 Task: Create a 'schedules' object.
Action: Mouse moved to (1104, 78)
Screenshot: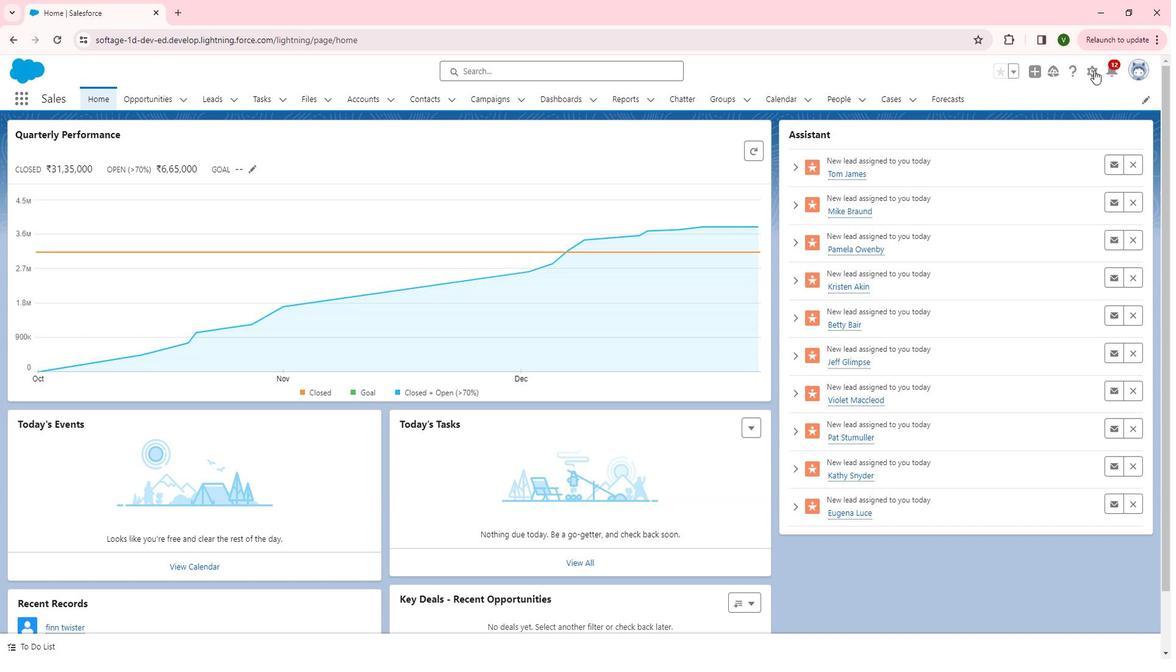 
Action: Mouse pressed left at (1104, 78)
Screenshot: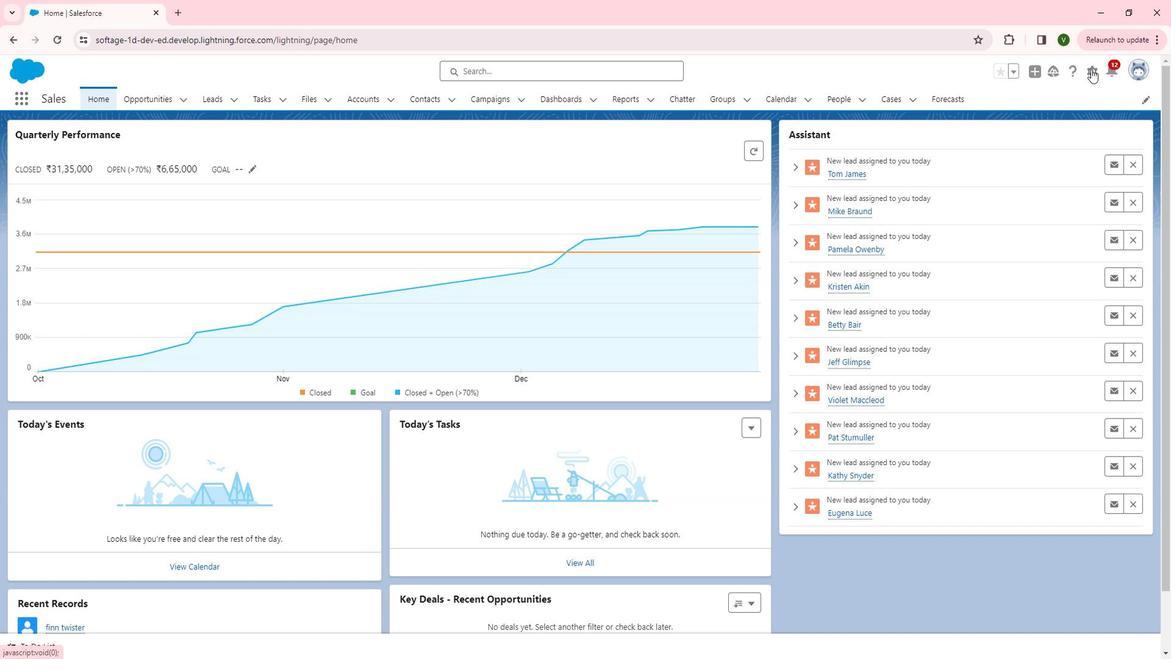 
Action: Mouse moved to (1060, 115)
Screenshot: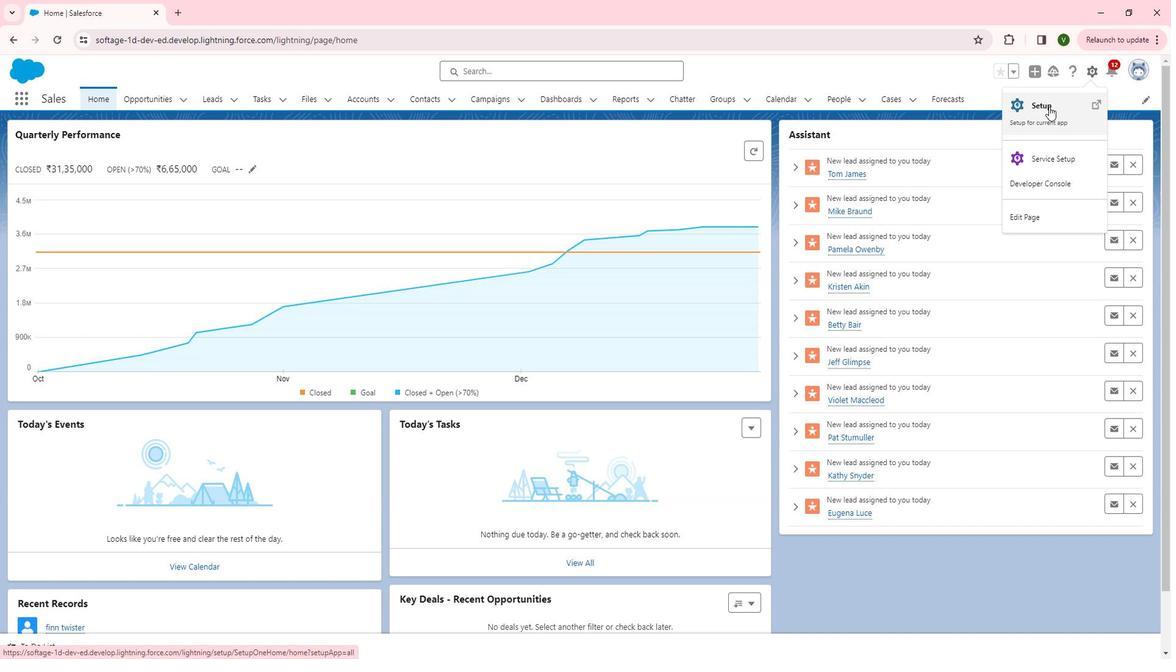 
Action: Mouse pressed left at (1060, 115)
Screenshot: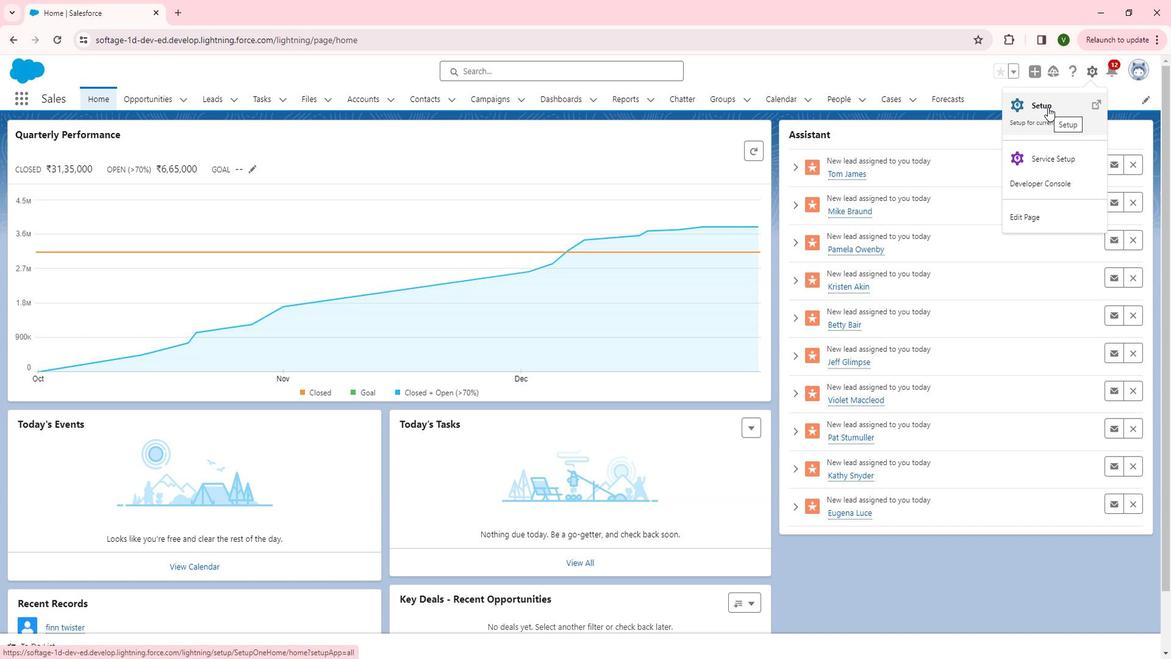 
Action: Mouse moved to (44, 454)
Screenshot: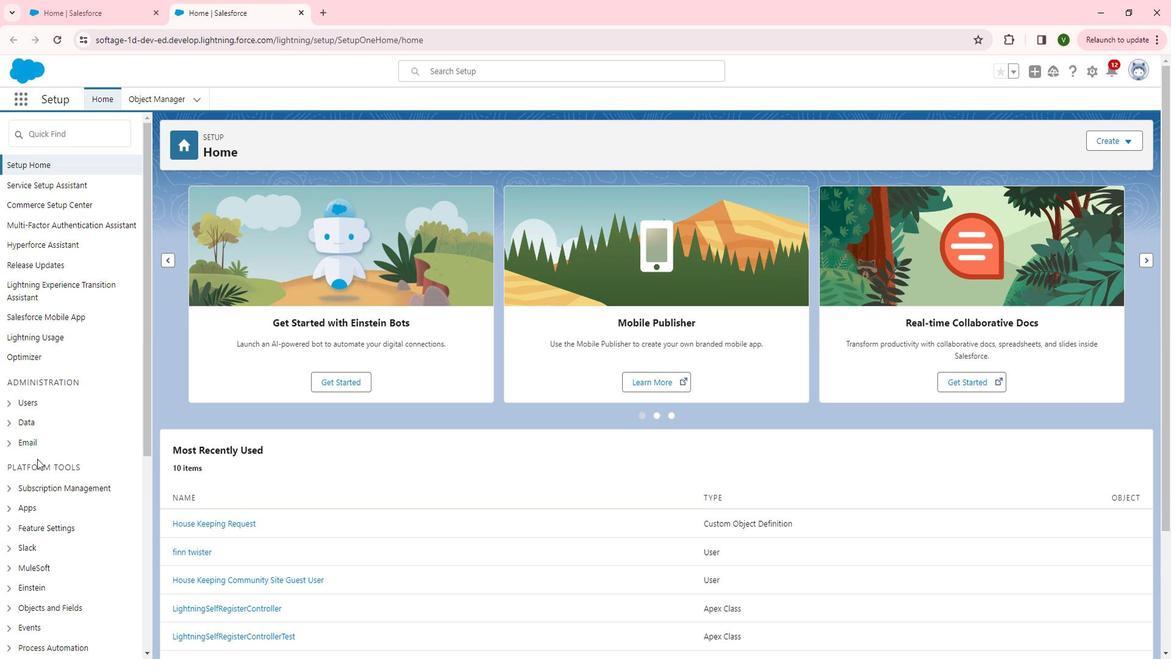 
Action: Mouse scrolled (44, 453) with delta (0, 0)
Screenshot: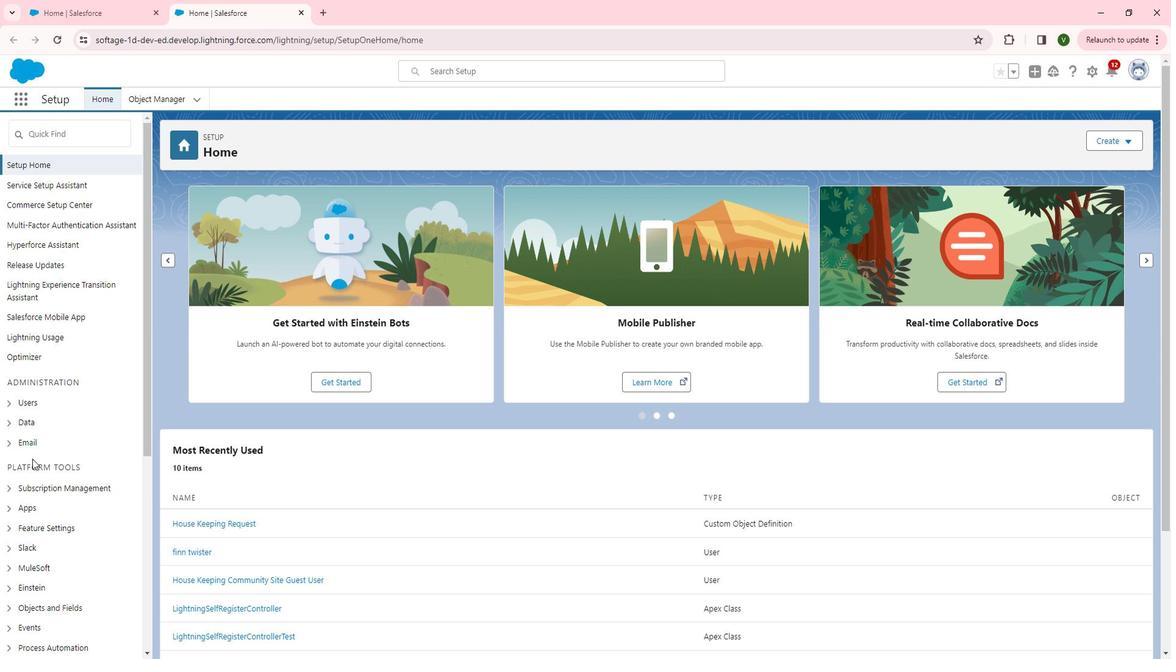 
Action: Mouse scrolled (44, 453) with delta (0, 0)
Screenshot: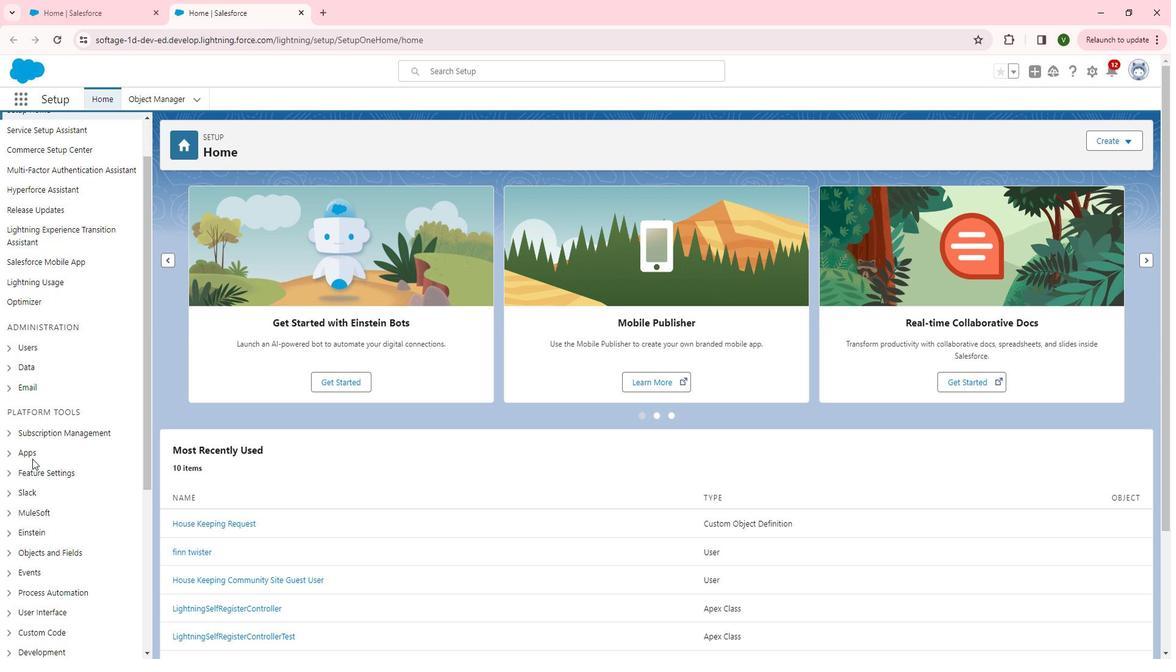 
Action: Mouse scrolled (44, 453) with delta (0, 0)
Screenshot: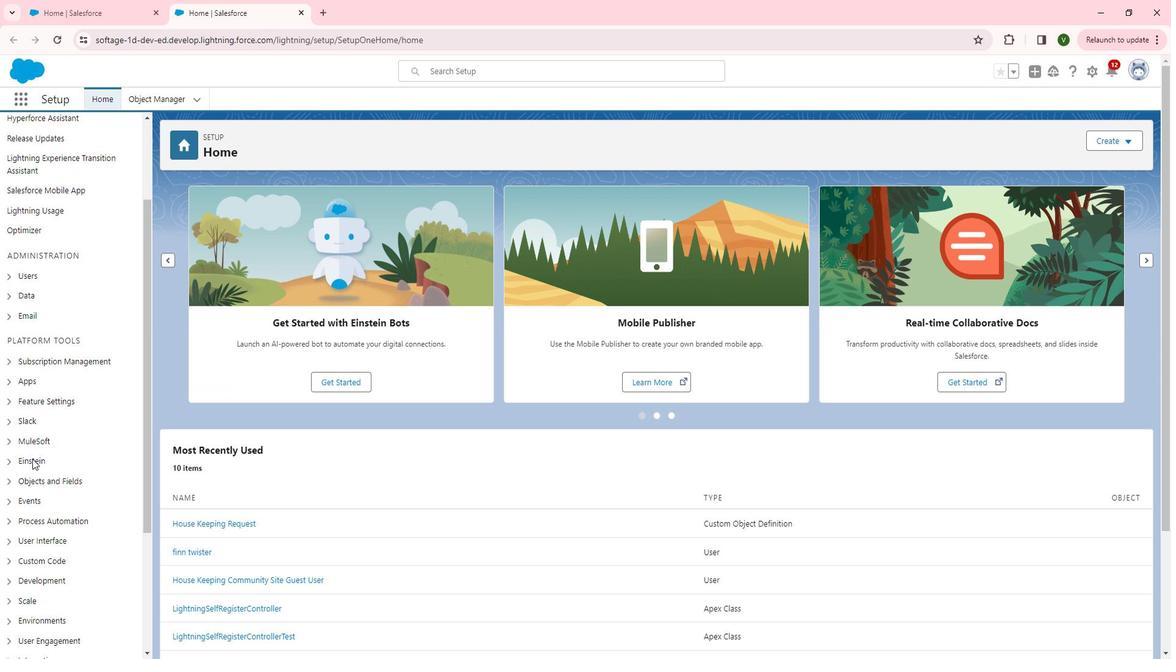 
Action: Mouse moved to (43, 455)
Screenshot: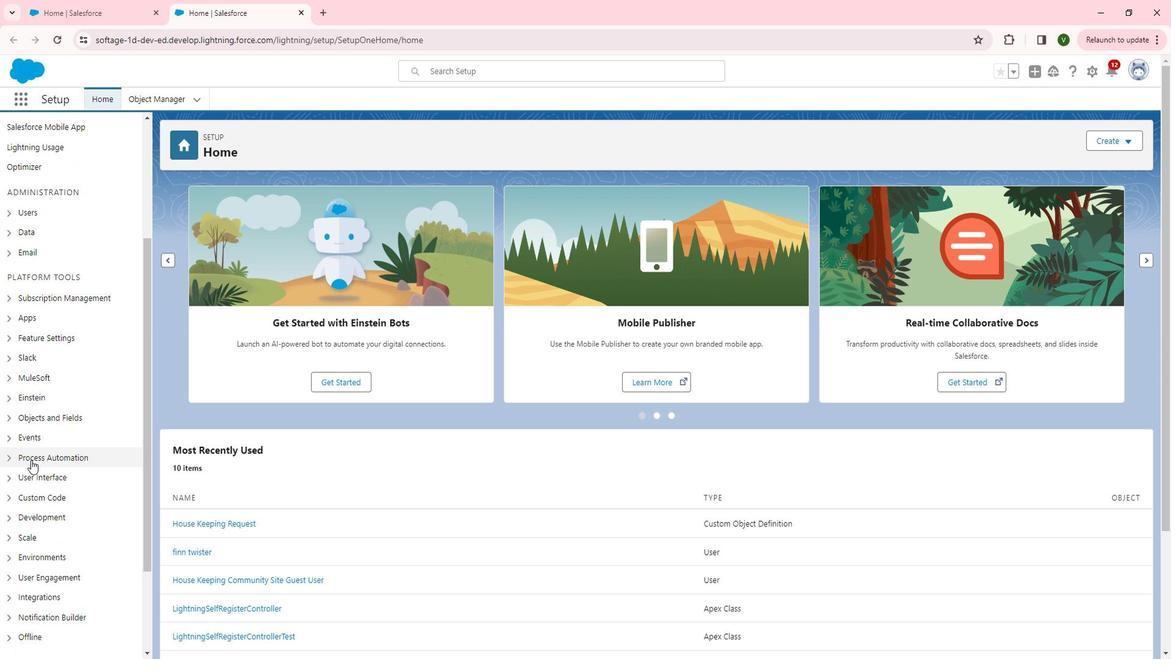
Action: Mouse scrolled (43, 454) with delta (0, 0)
Screenshot: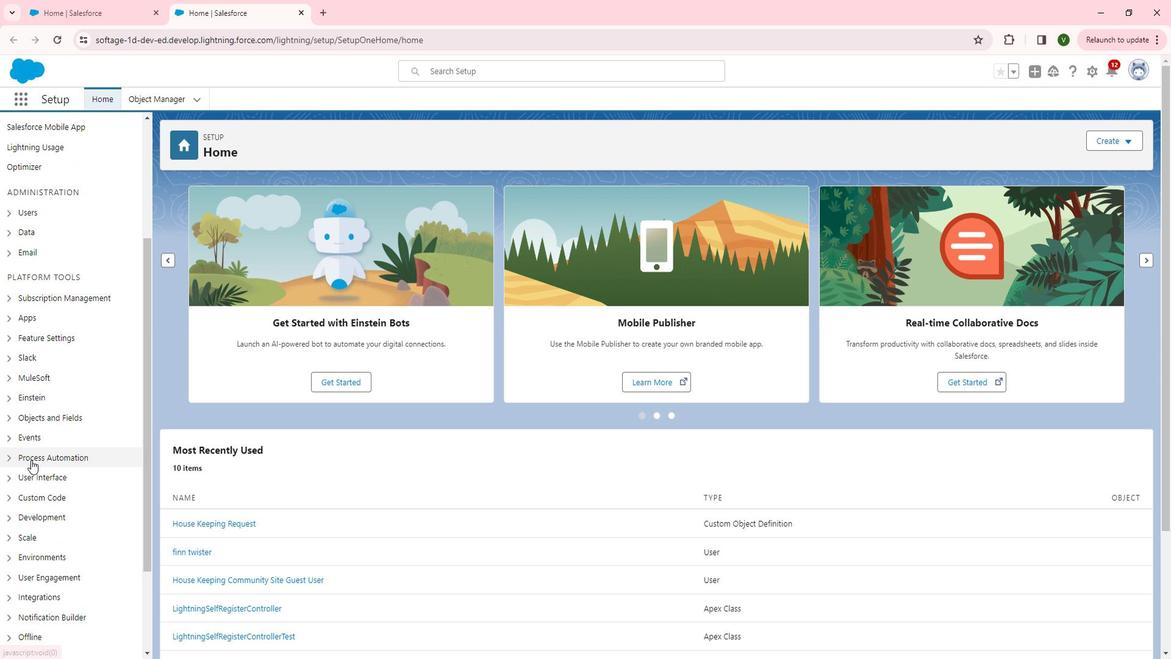 
Action: Mouse moved to (20, 352)
Screenshot: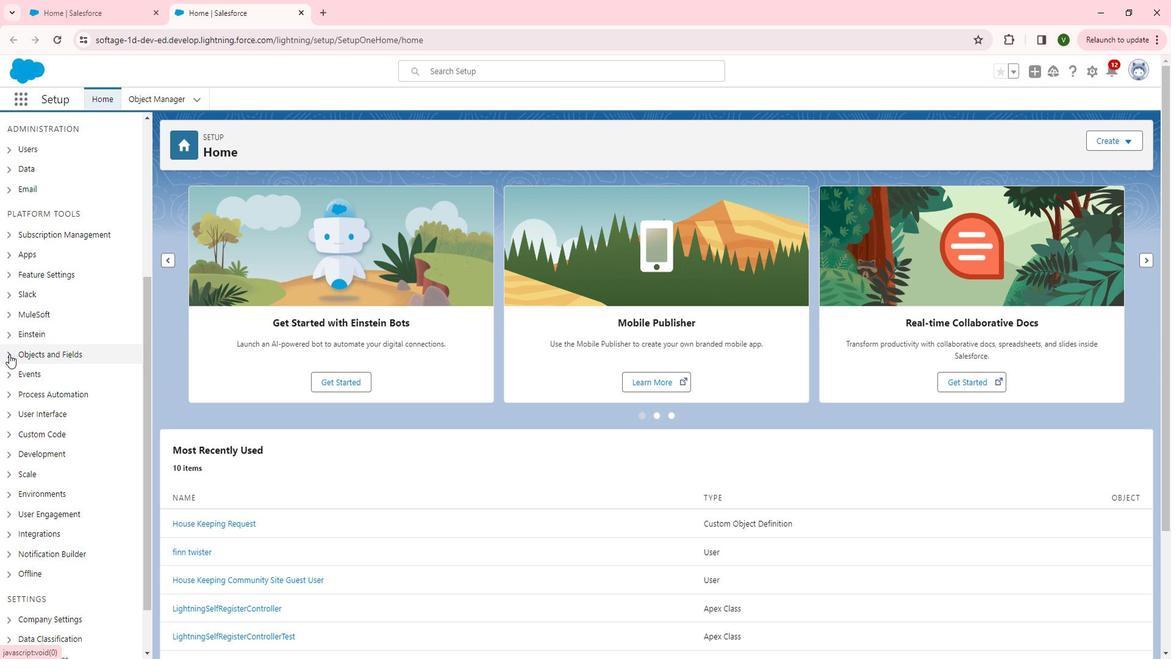 
Action: Mouse pressed left at (20, 352)
Screenshot: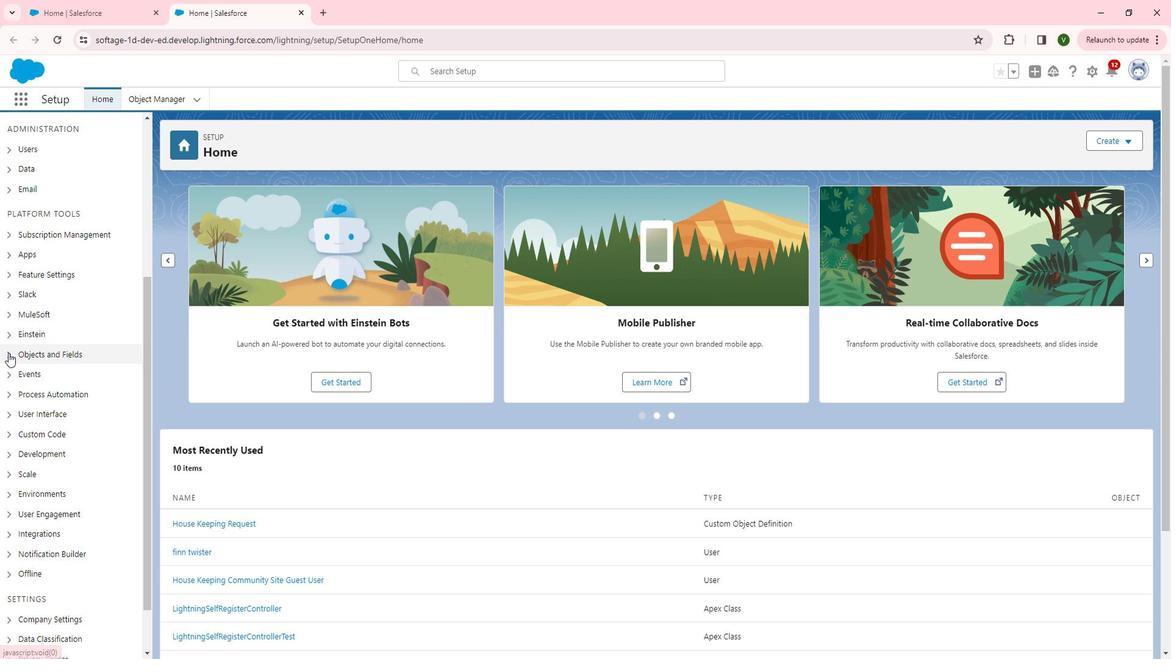 
Action: Mouse moved to (74, 372)
Screenshot: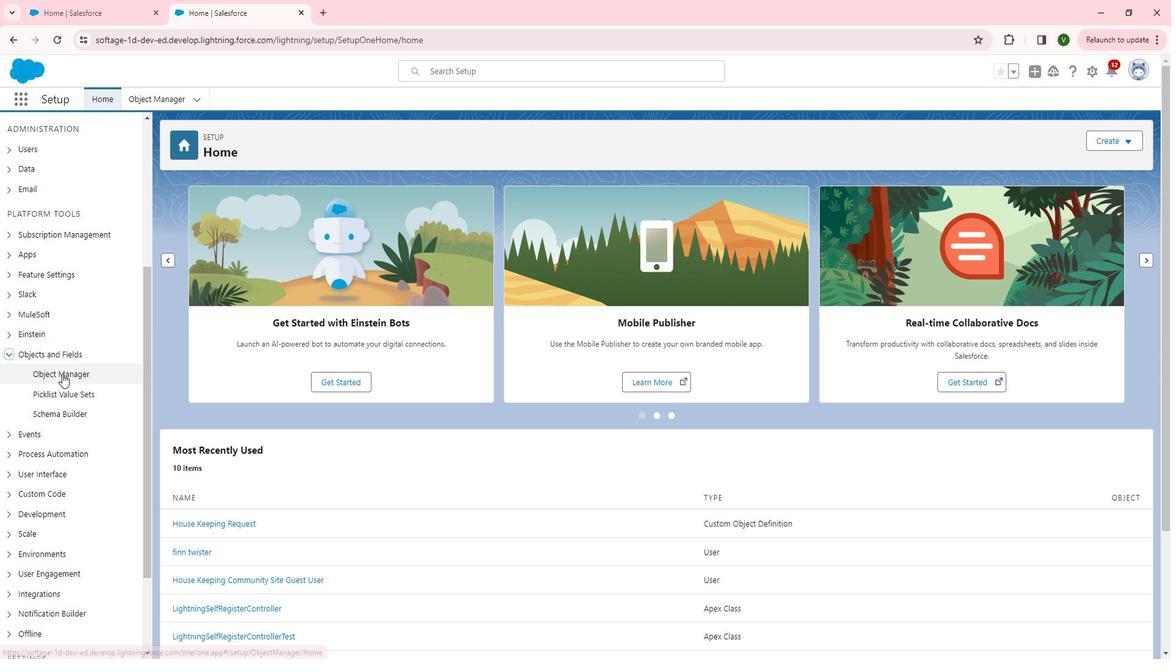 
Action: Mouse pressed left at (74, 372)
Screenshot: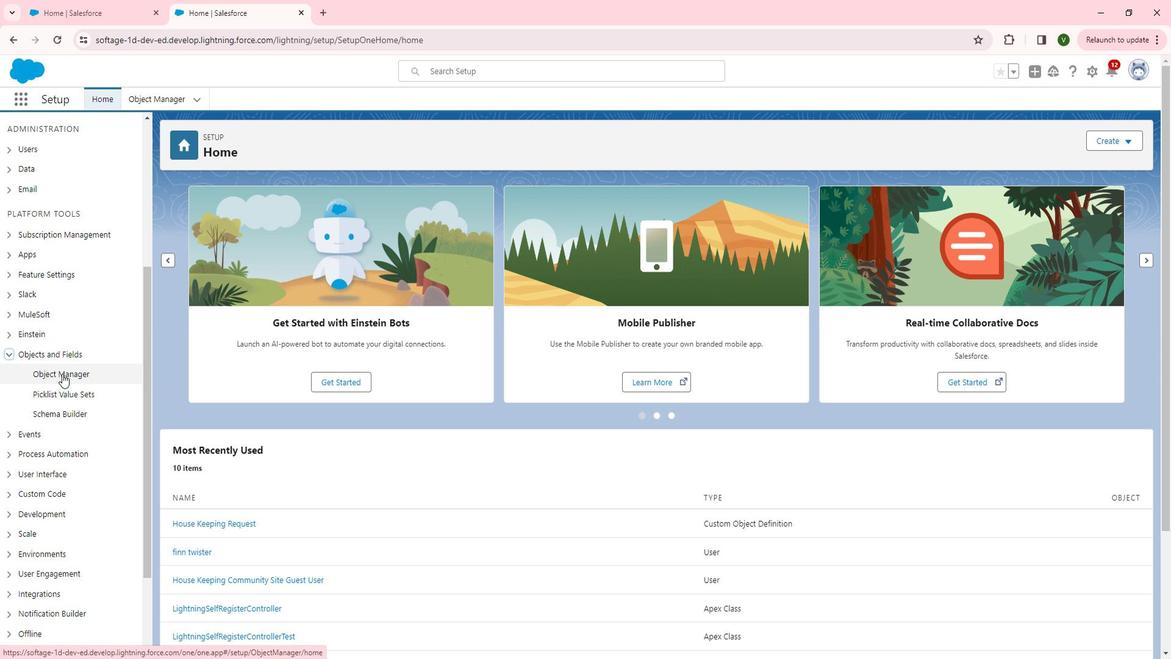 
Action: Mouse moved to (1156, 152)
Screenshot: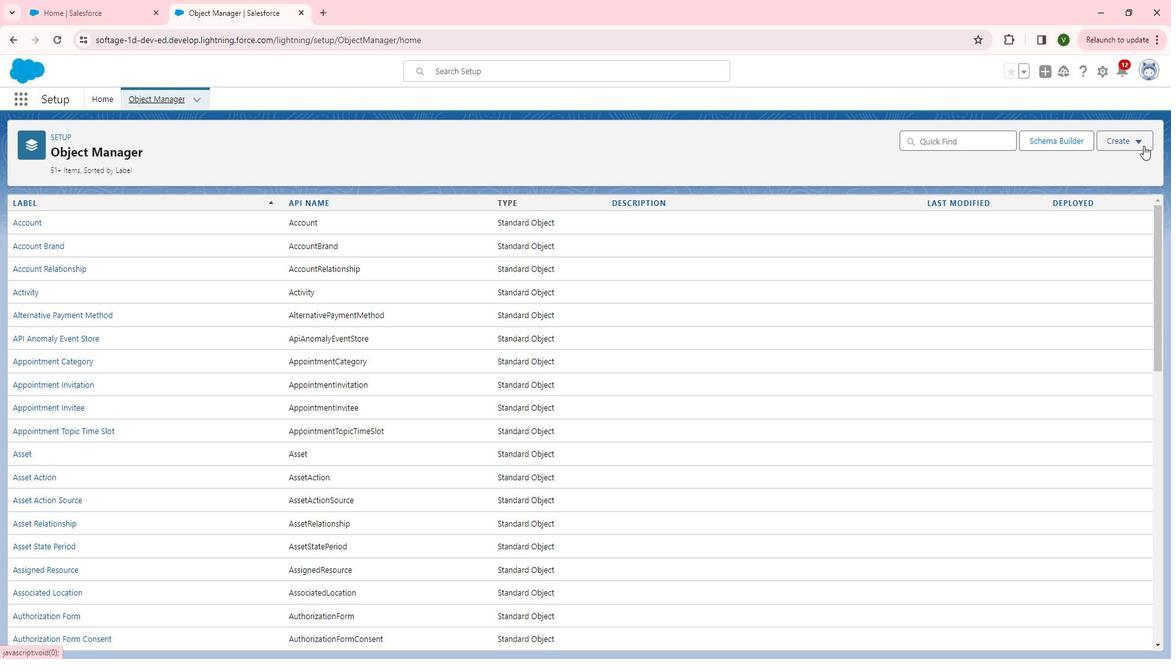 
Action: Mouse pressed left at (1156, 152)
Screenshot: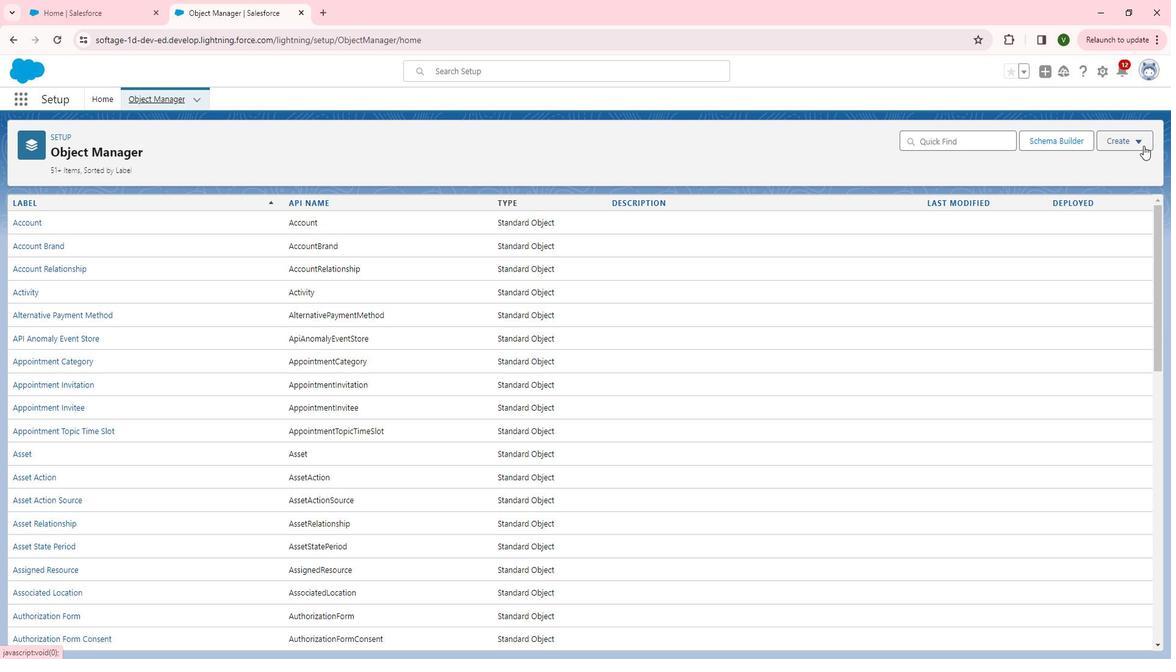 
Action: Mouse moved to (1135, 173)
Screenshot: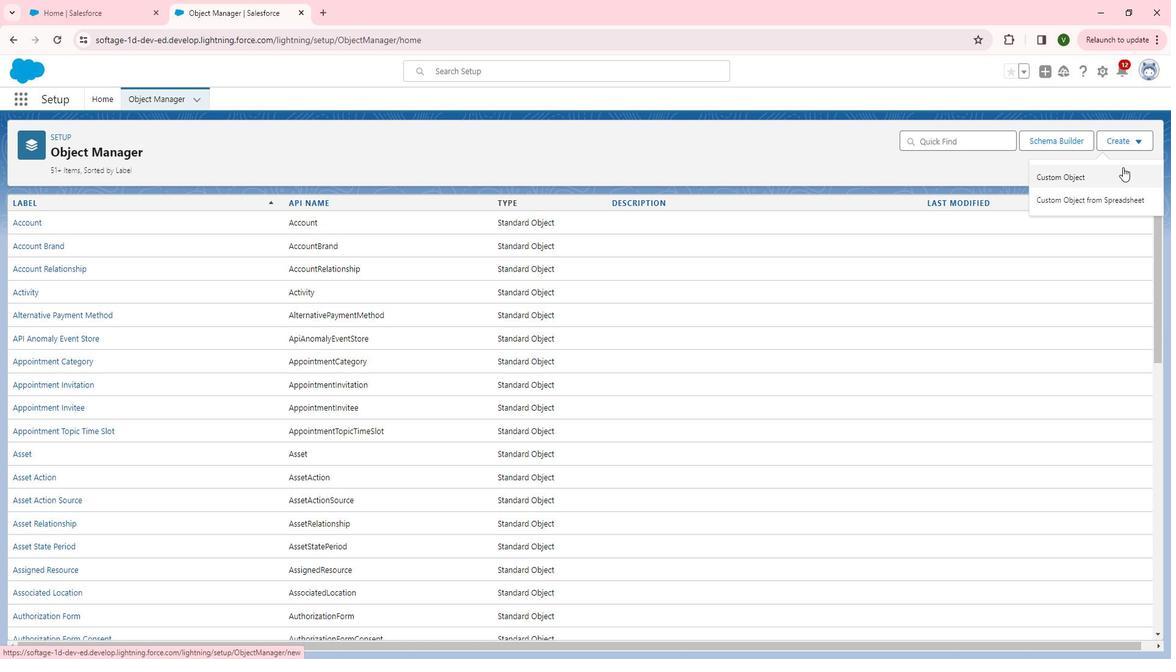 
Action: Mouse pressed left at (1135, 173)
Screenshot: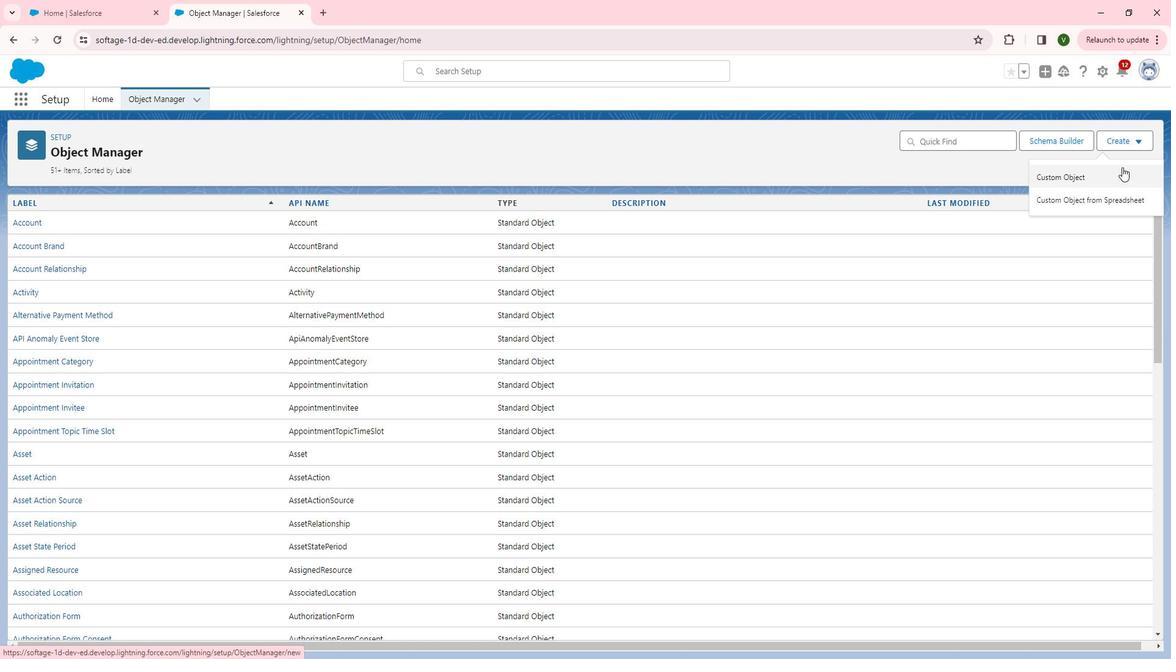 
Action: Mouse moved to (540, 361)
Screenshot: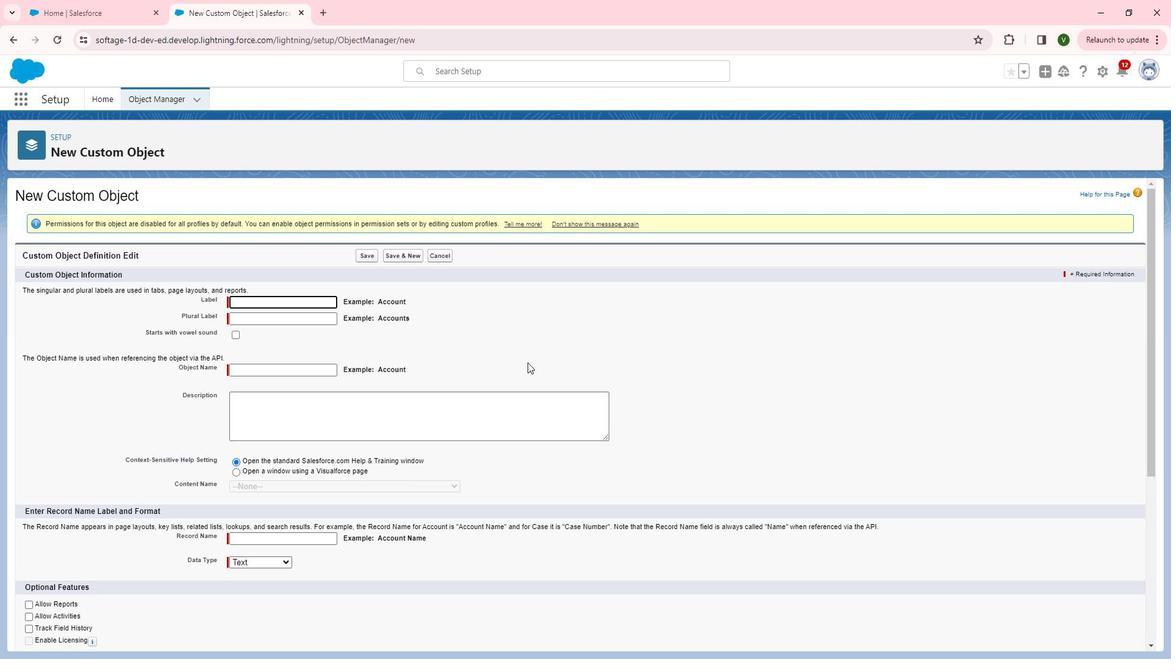 
Action: Key pressed <Key.shift>Schedules<Key.backspace><Key.tab><Key.shift>Schedules
Screenshot: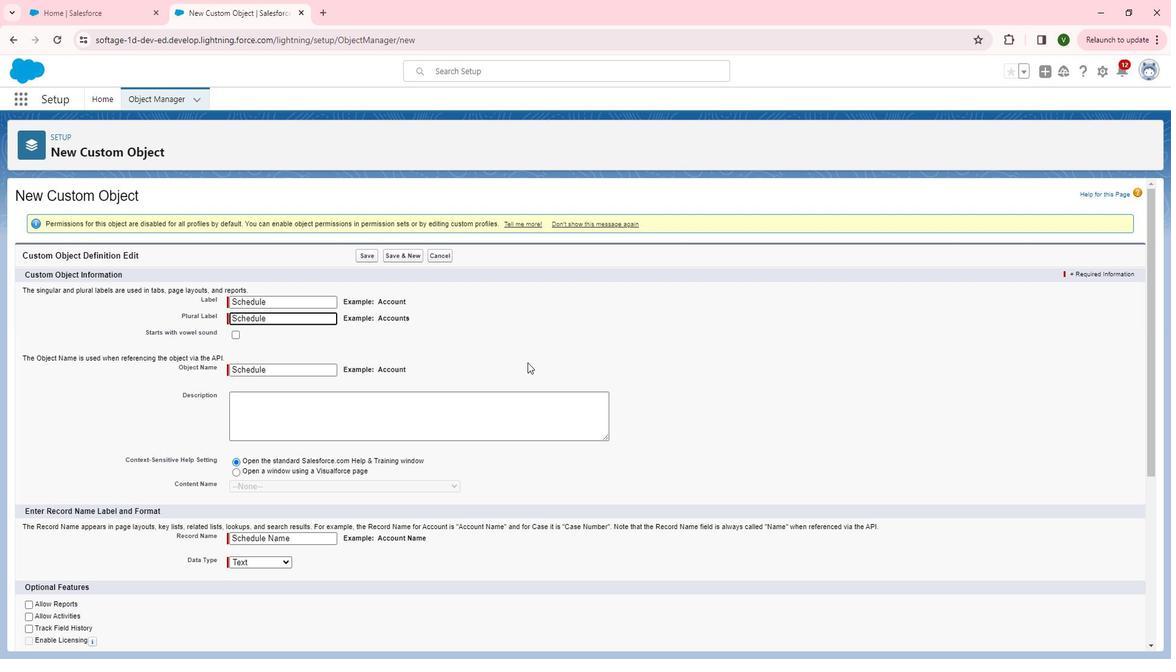 
Action: Mouse moved to (522, 403)
Screenshot: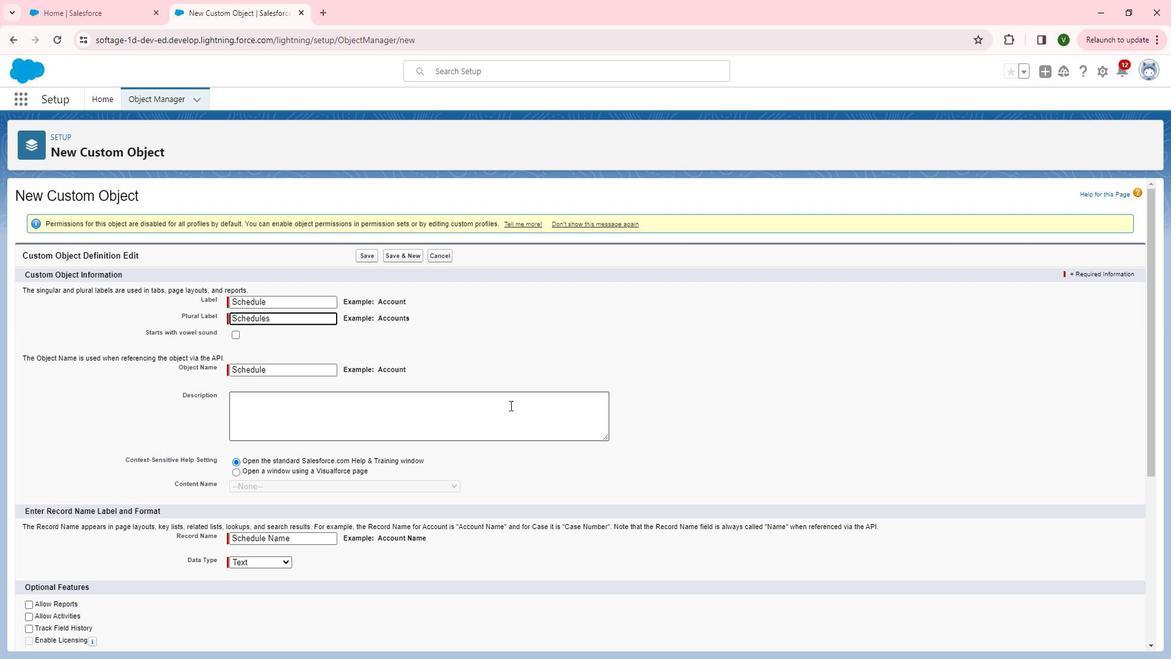 
Action: Mouse pressed left at (522, 403)
Screenshot: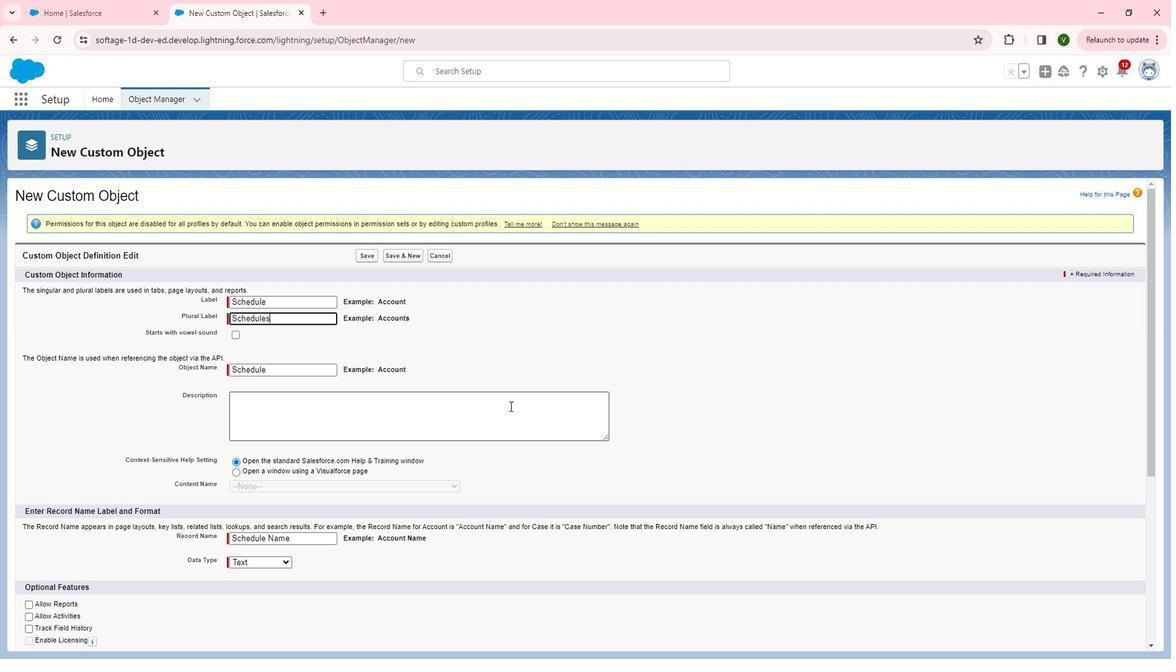 
Action: Key pressed <Key.shift>This<Key.space>custom<Key.space>object<Key.space>facilitates<Key.space>the<Key.space>coordination<Key.space>and<Key.space>tracking<Key.space>of<Key.space>various<Key.space>activities<Key.space>to<Key.space>ensuring<Key.space>efficient<Key.space>planning<Key.space>and<Key.space>execution.
Screenshot: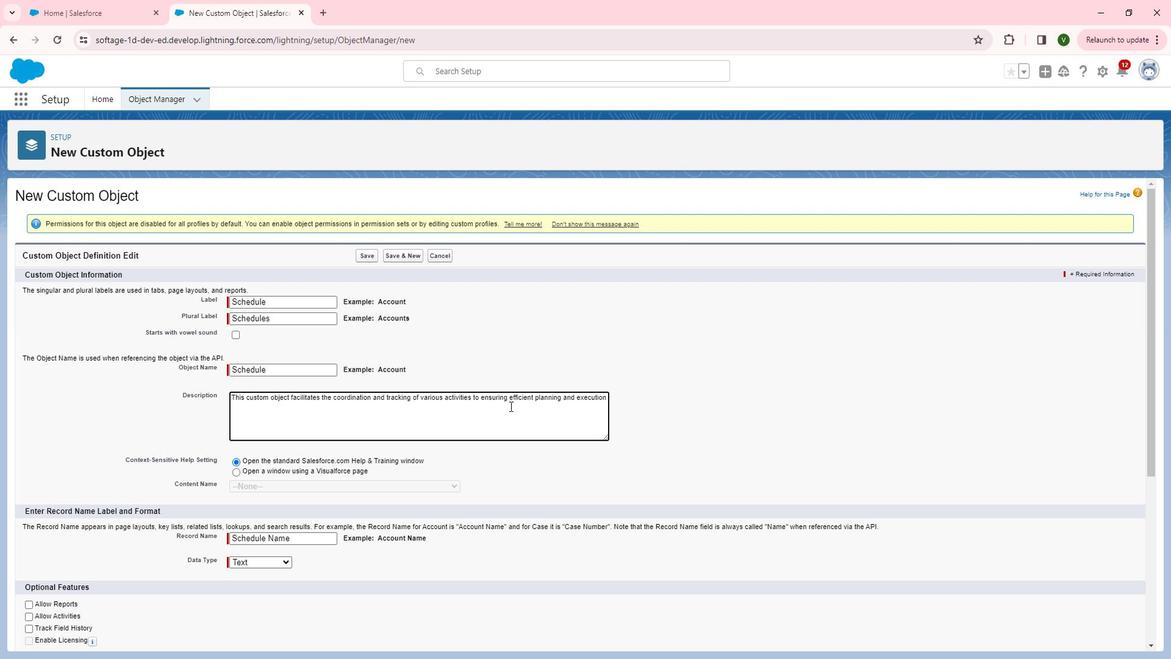 
Action: Mouse moved to (452, 480)
Screenshot: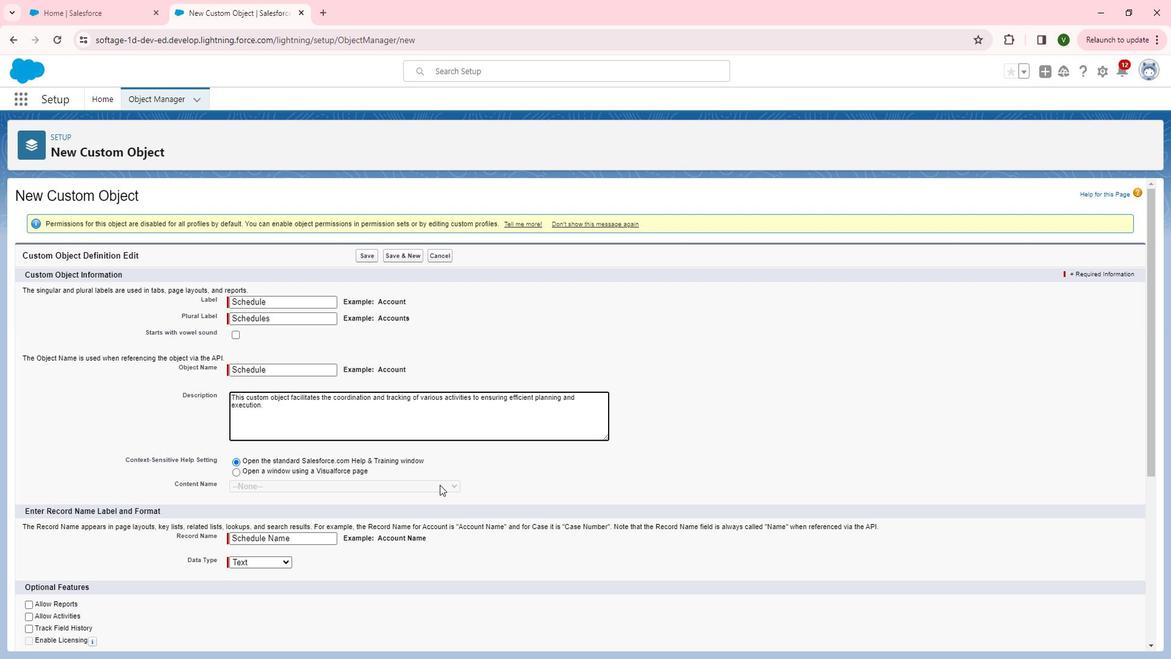 
Action: Mouse scrolled (452, 479) with delta (0, 0)
Screenshot: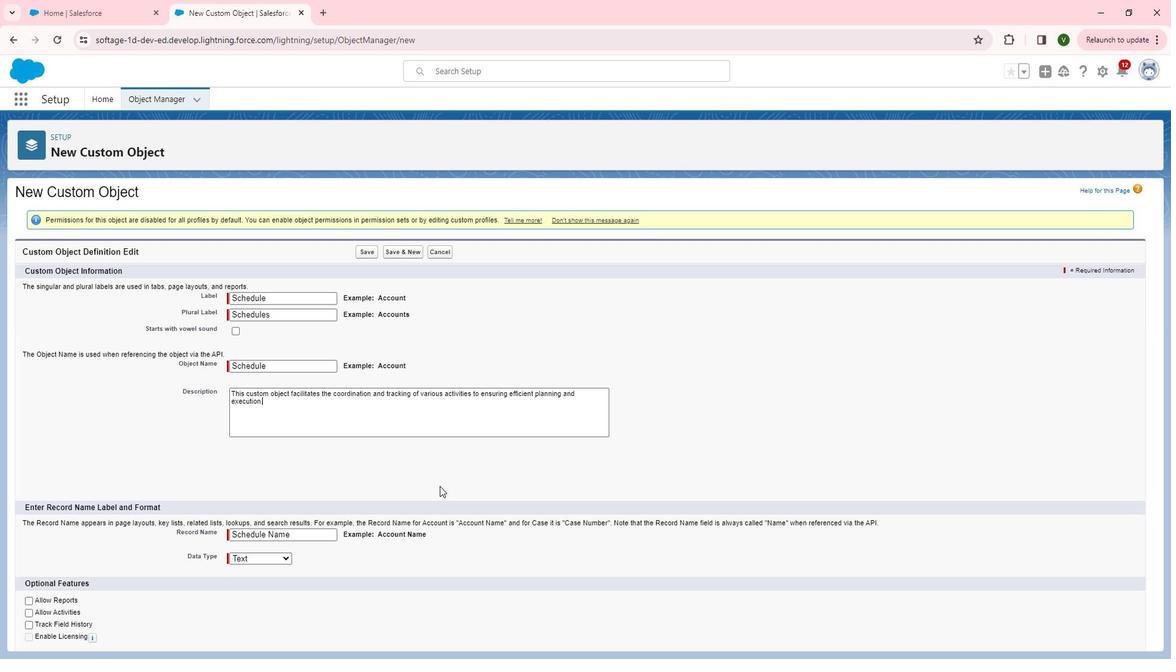 
Action: Mouse scrolled (452, 479) with delta (0, 0)
Screenshot: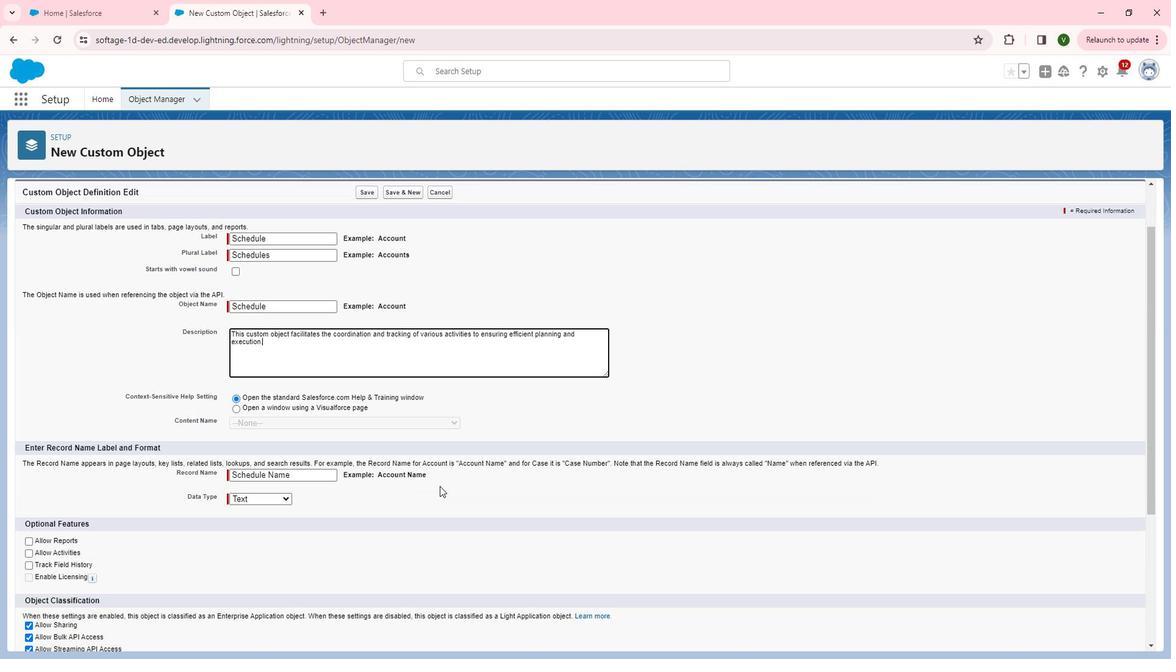 
Action: Mouse moved to (449, 480)
Screenshot: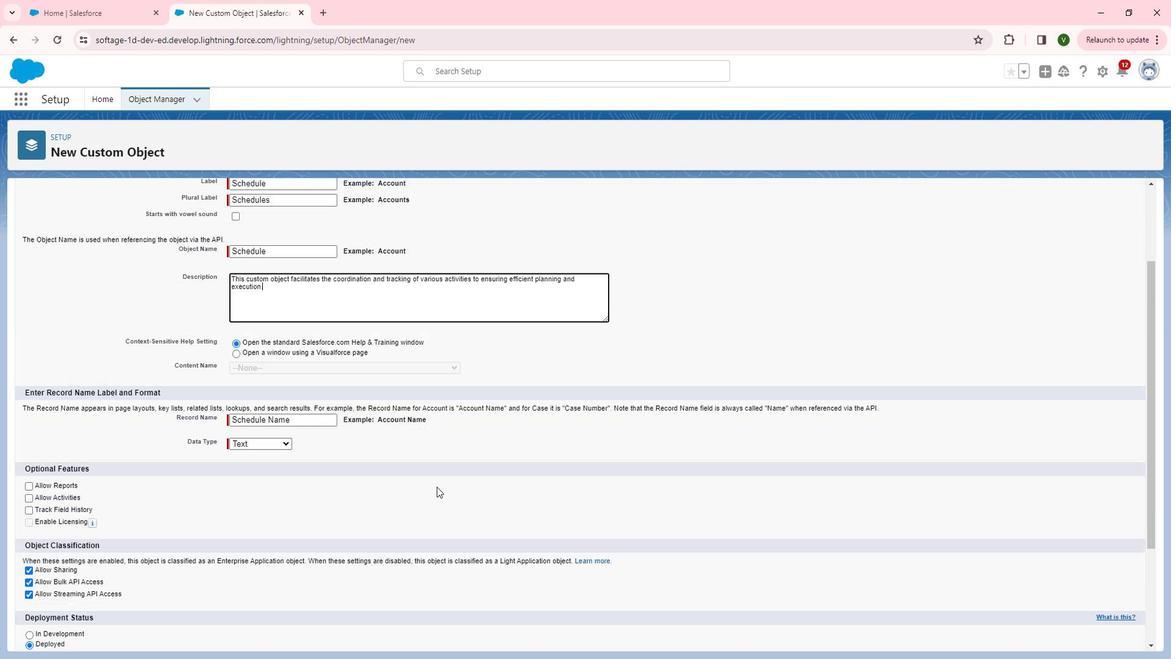 
Action: Mouse scrolled (449, 480) with delta (0, 0)
Screenshot: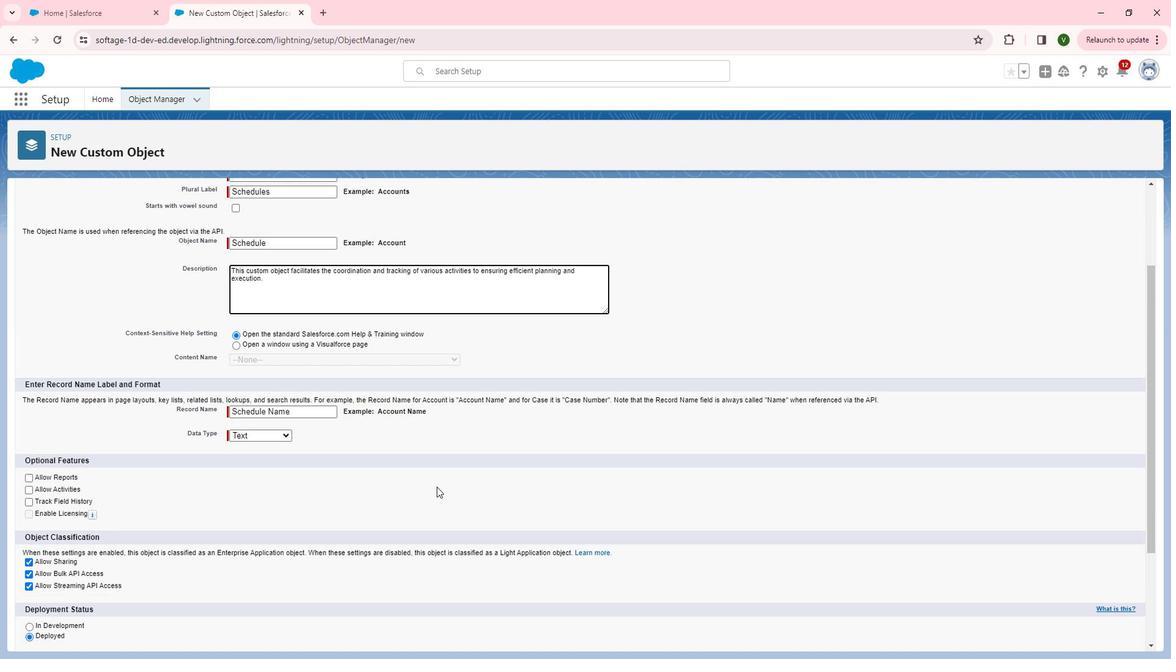 
Action: Mouse moved to (84, 408)
Screenshot: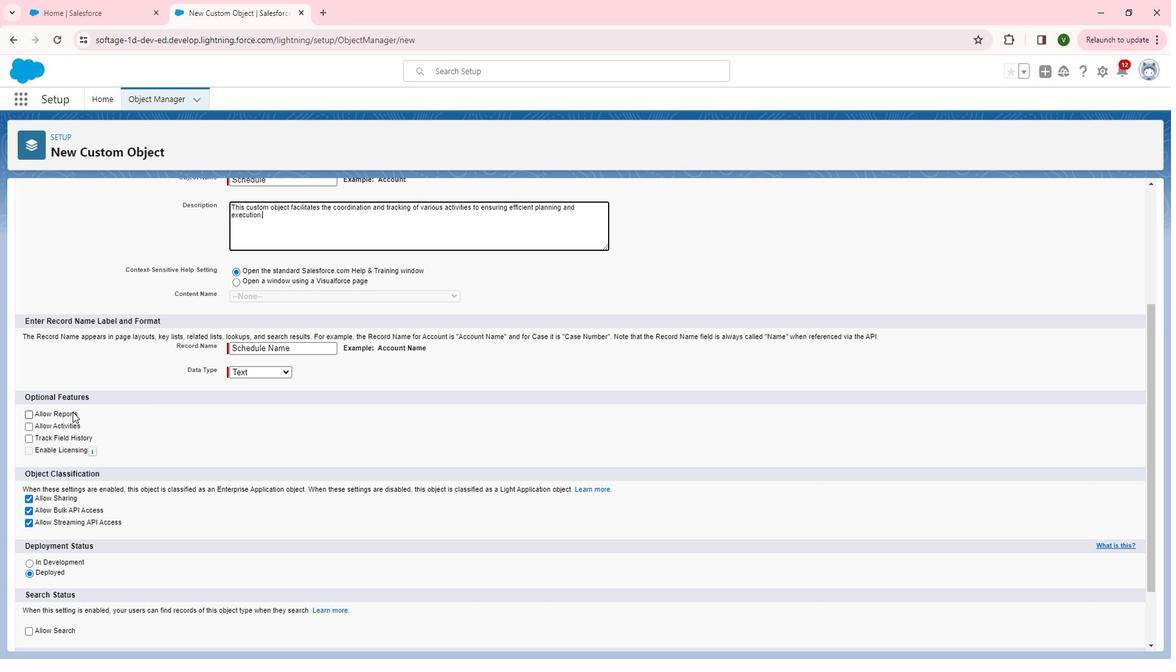 
Action: Mouse pressed left at (84, 408)
Screenshot: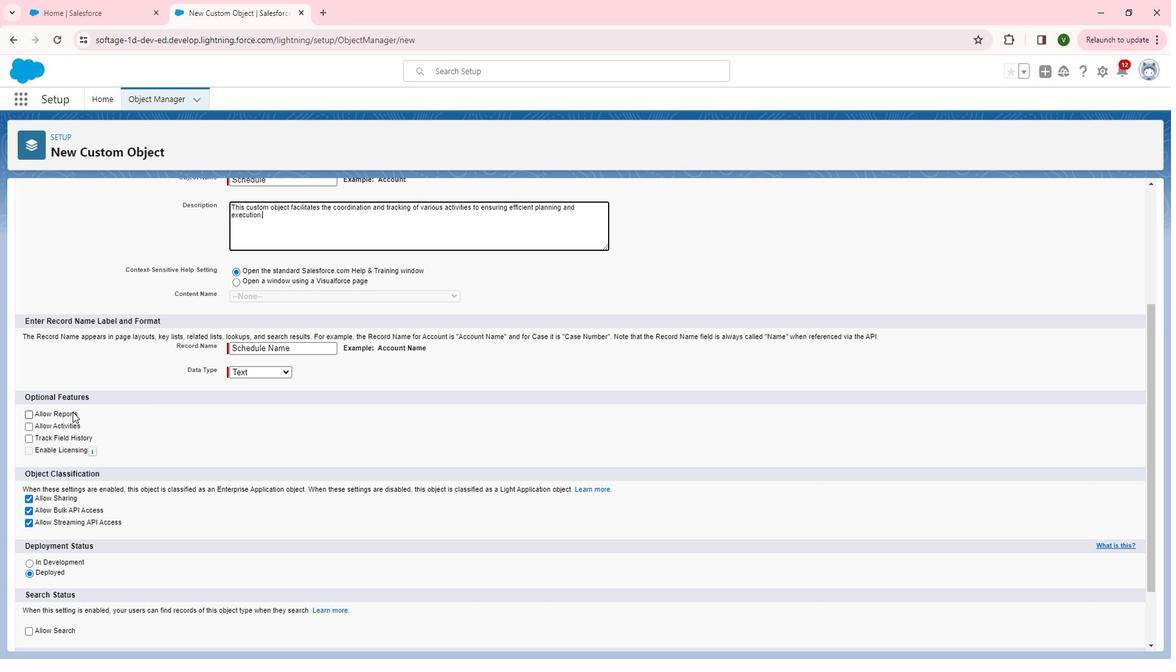 
Action: Mouse moved to (53, 422)
Screenshot: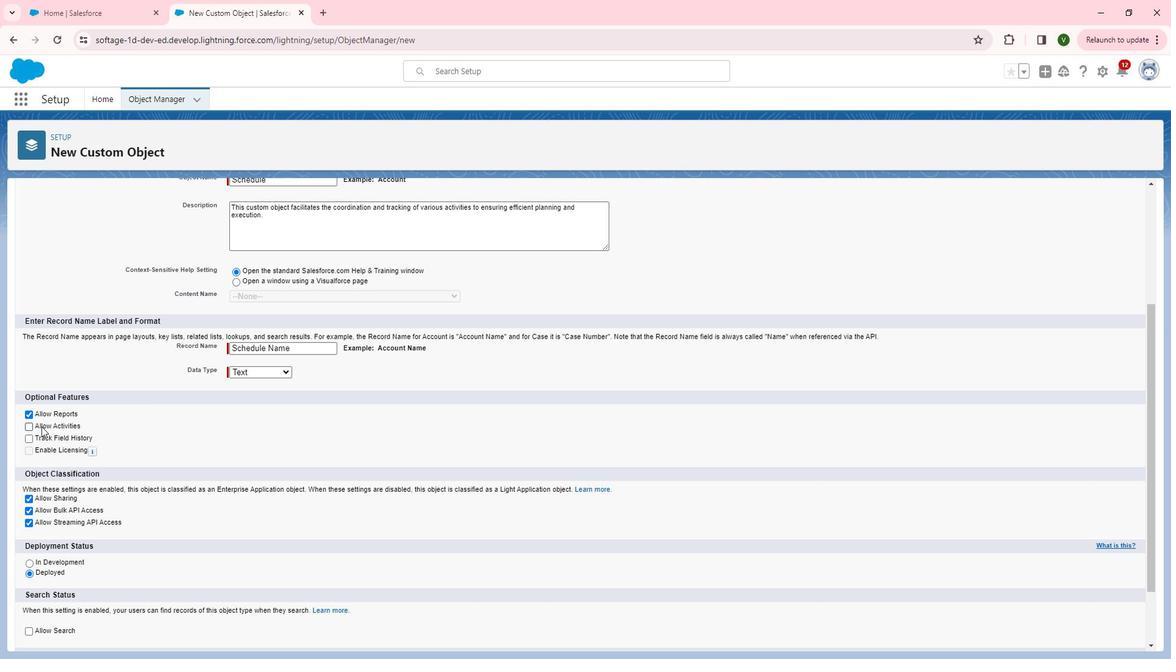 
Action: Mouse pressed left at (53, 422)
Screenshot: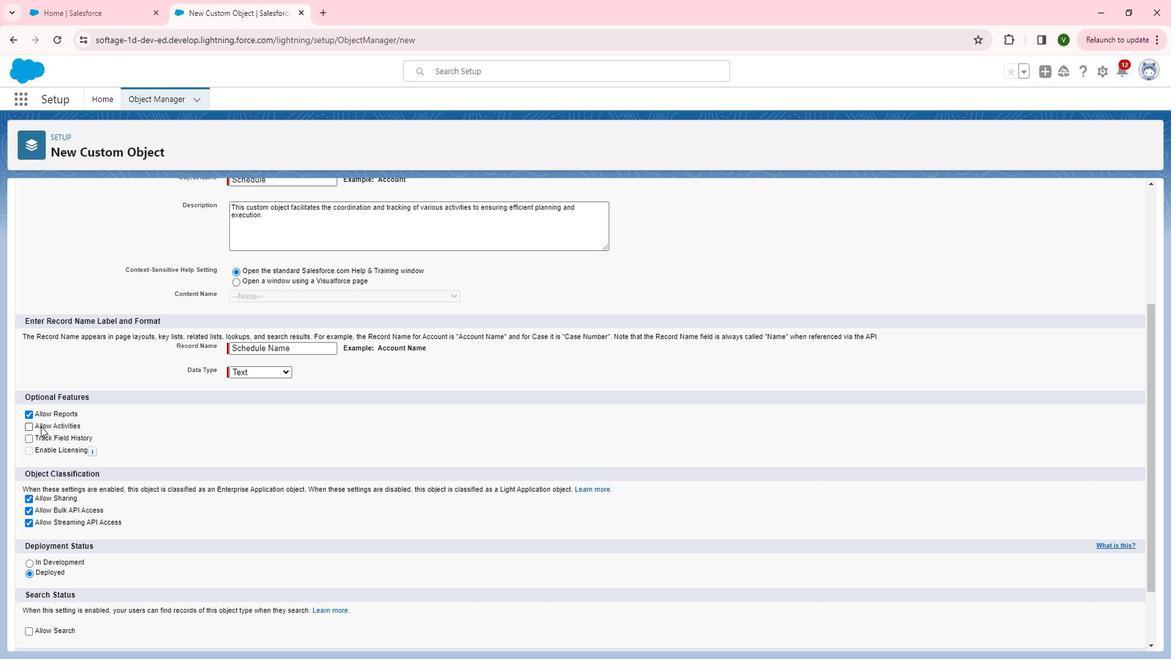 
Action: Mouse moved to (43, 435)
Screenshot: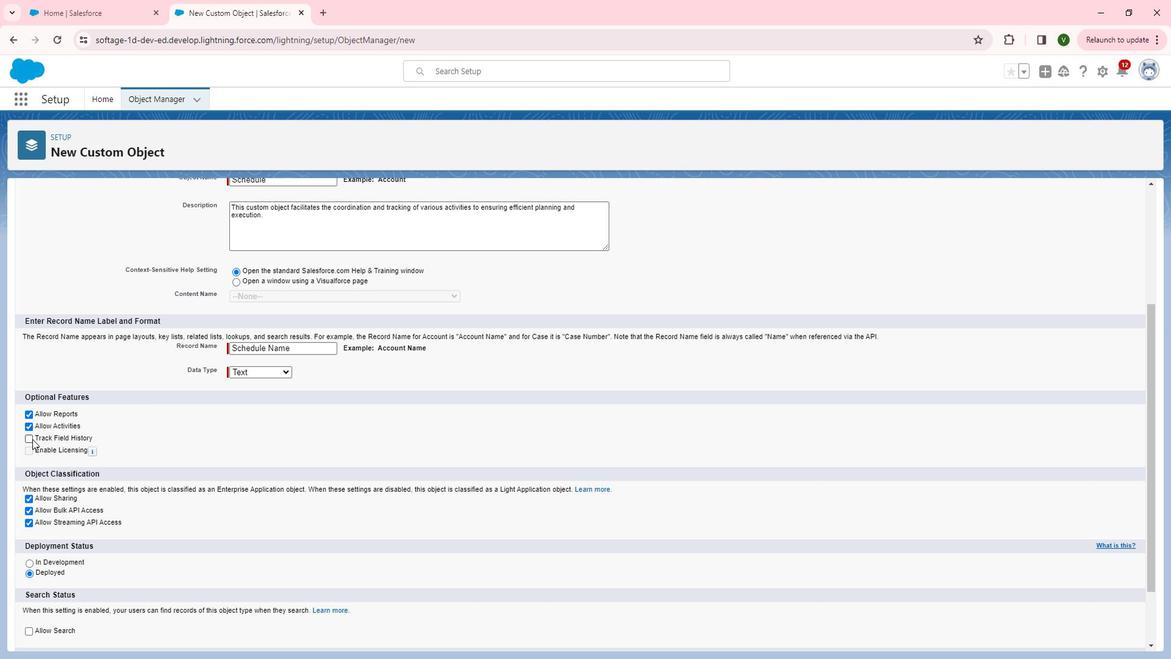 
Action: Mouse pressed left at (43, 435)
Screenshot: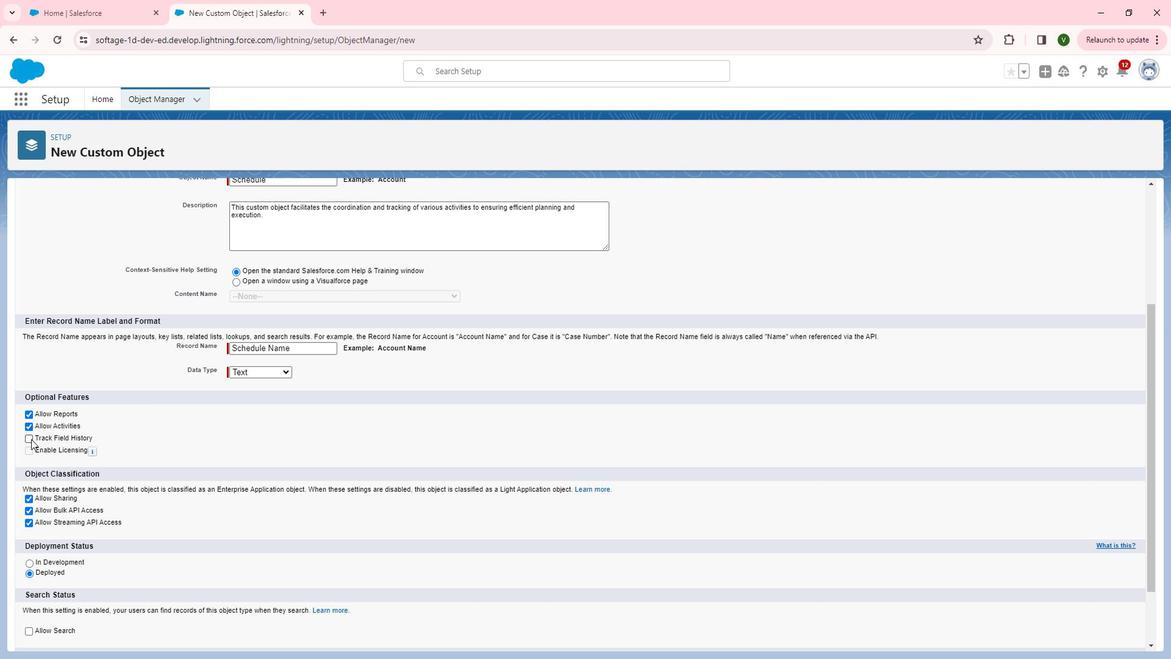 
Action: Mouse moved to (135, 499)
Screenshot: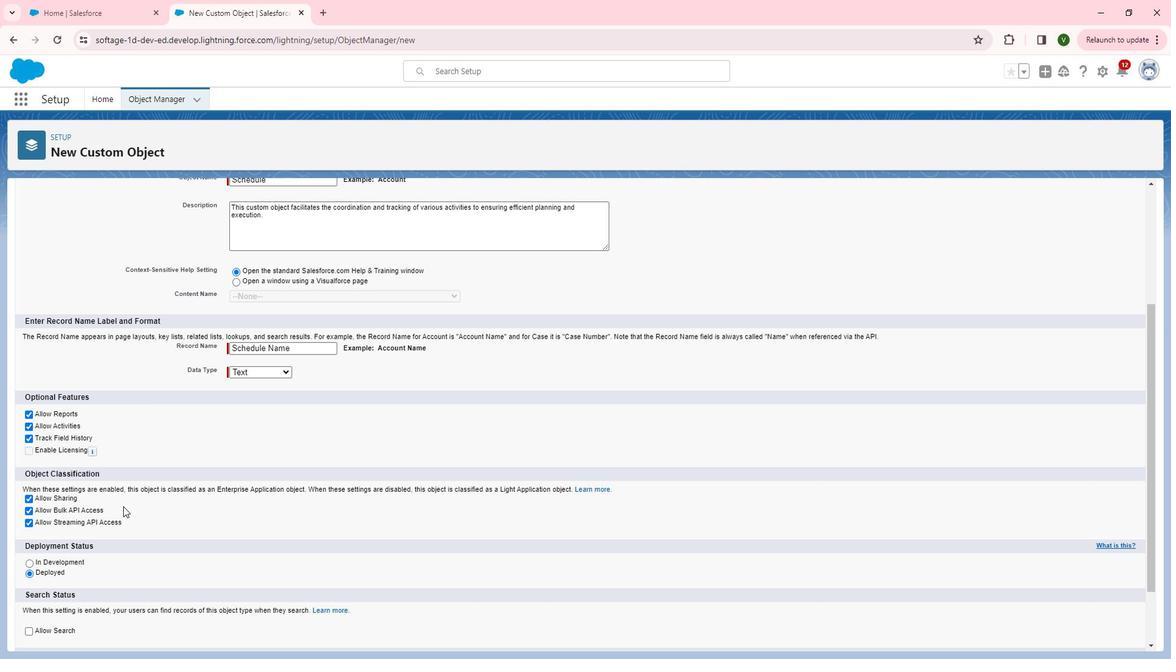 
Action: Mouse scrolled (135, 499) with delta (0, 0)
Screenshot: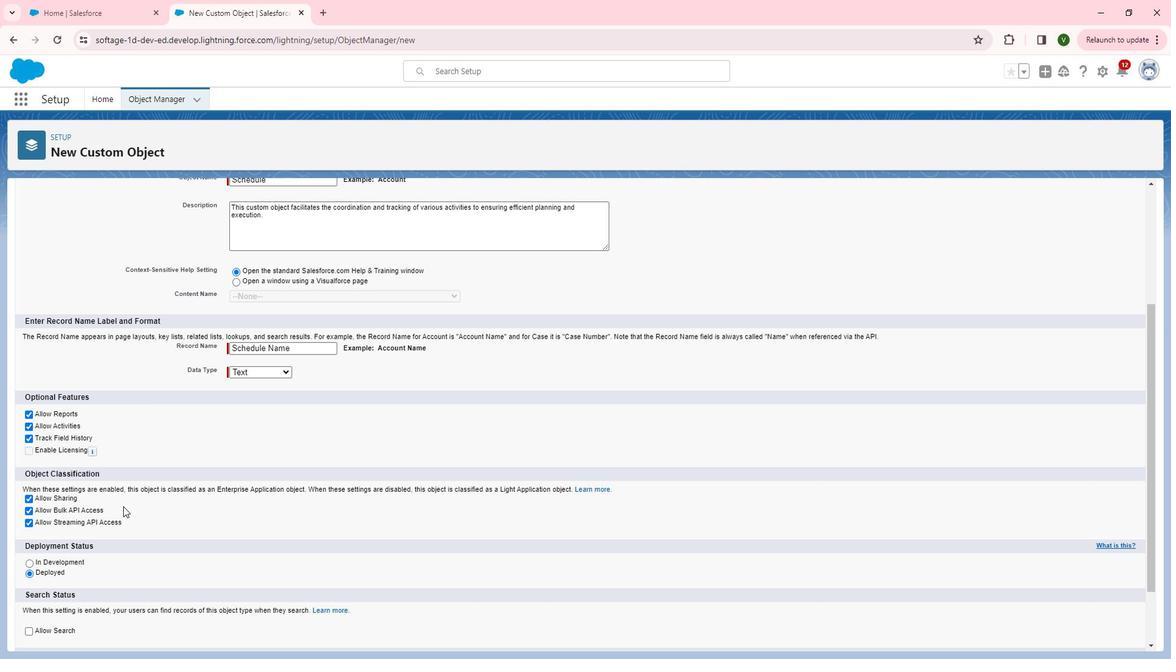
Action: Mouse scrolled (135, 499) with delta (0, 0)
Screenshot: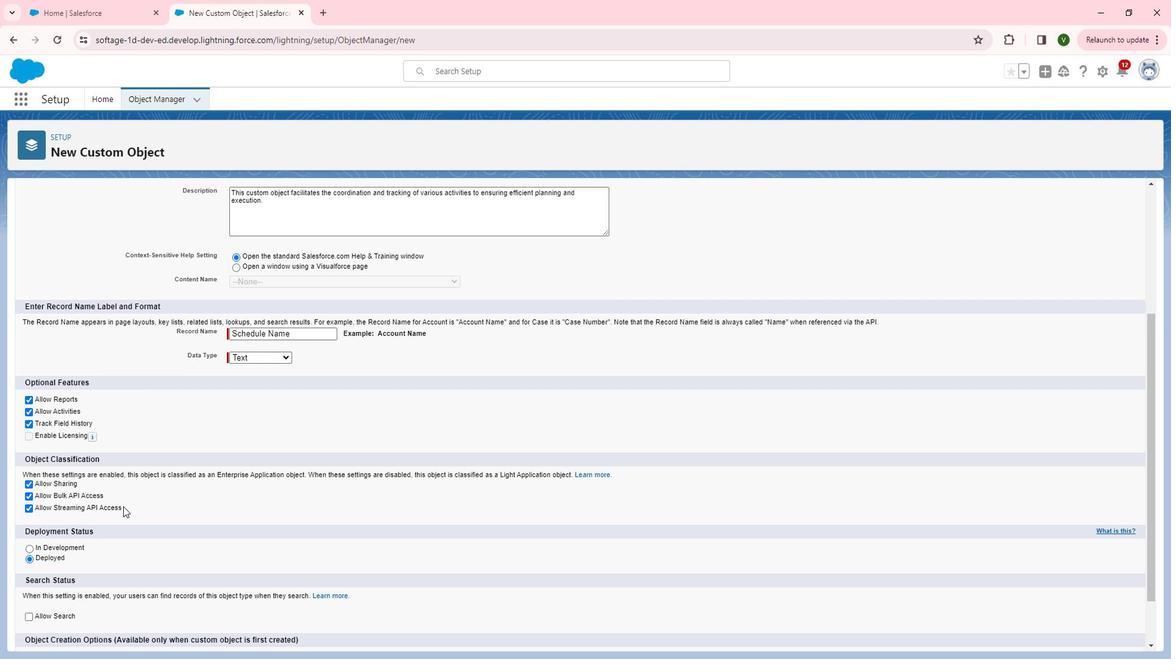 
Action: Mouse scrolled (135, 499) with delta (0, 0)
Screenshot: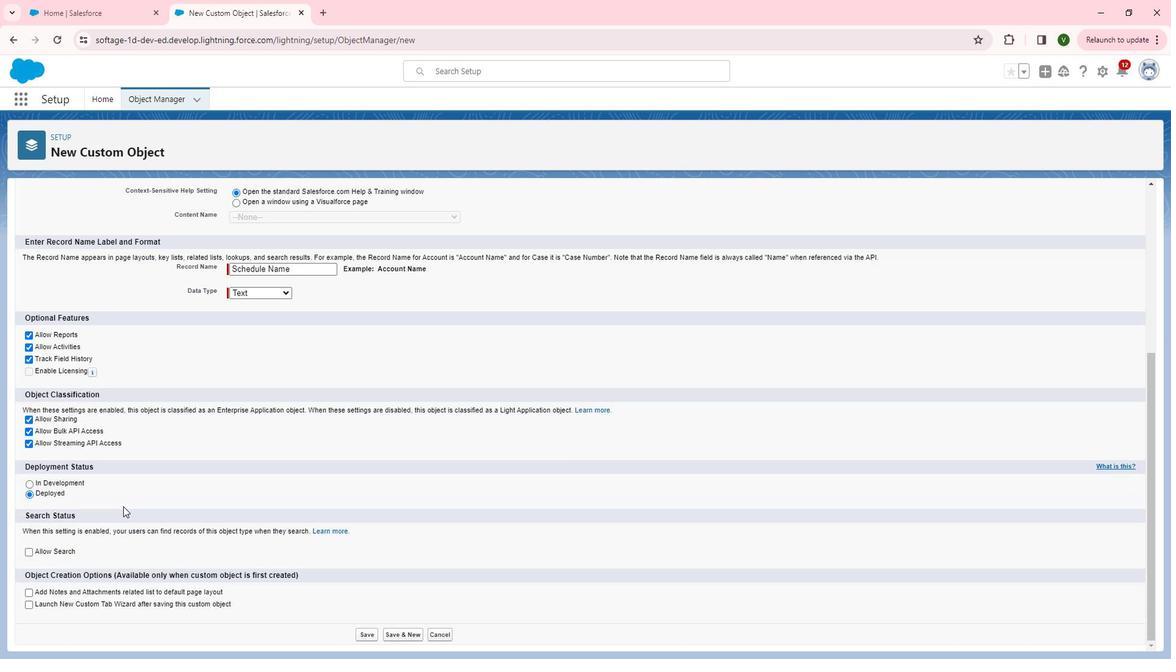 
Action: Mouse moved to (67, 543)
Screenshot: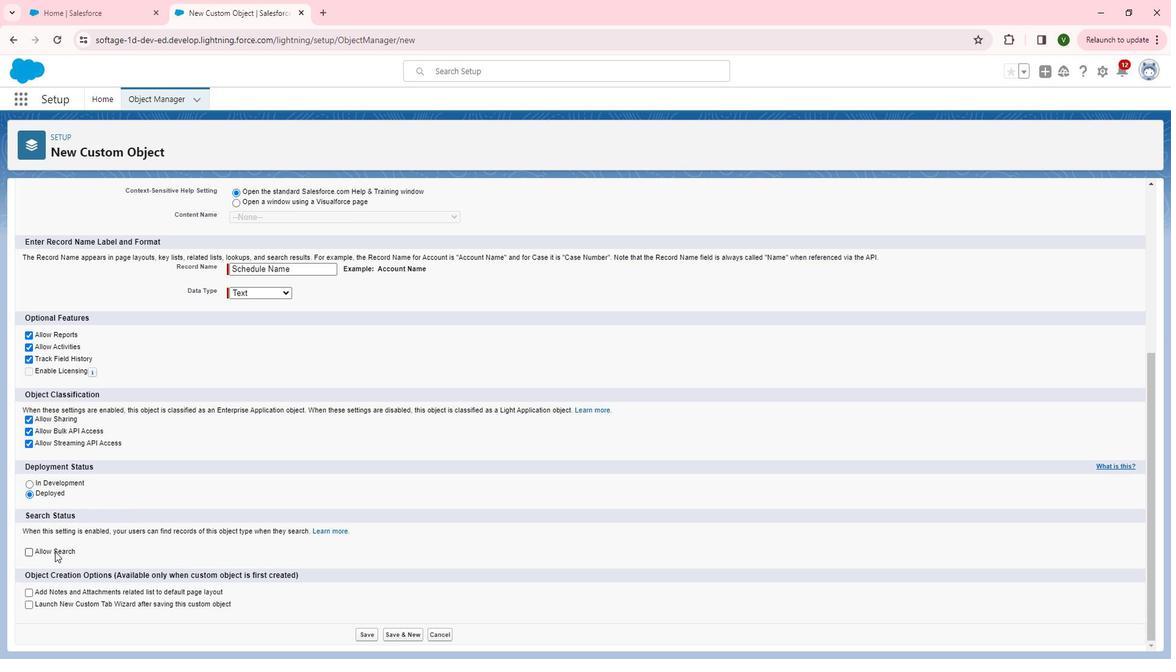 
Action: Mouse pressed left at (67, 543)
Screenshot: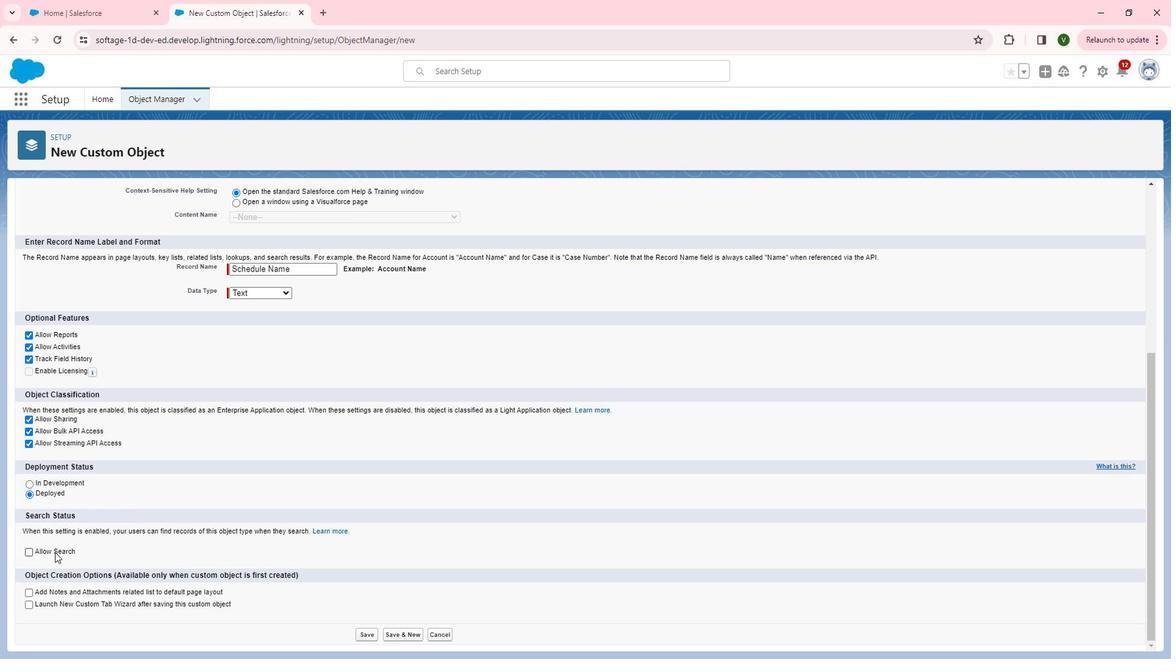 
Action: Mouse moved to (43, 580)
Screenshot: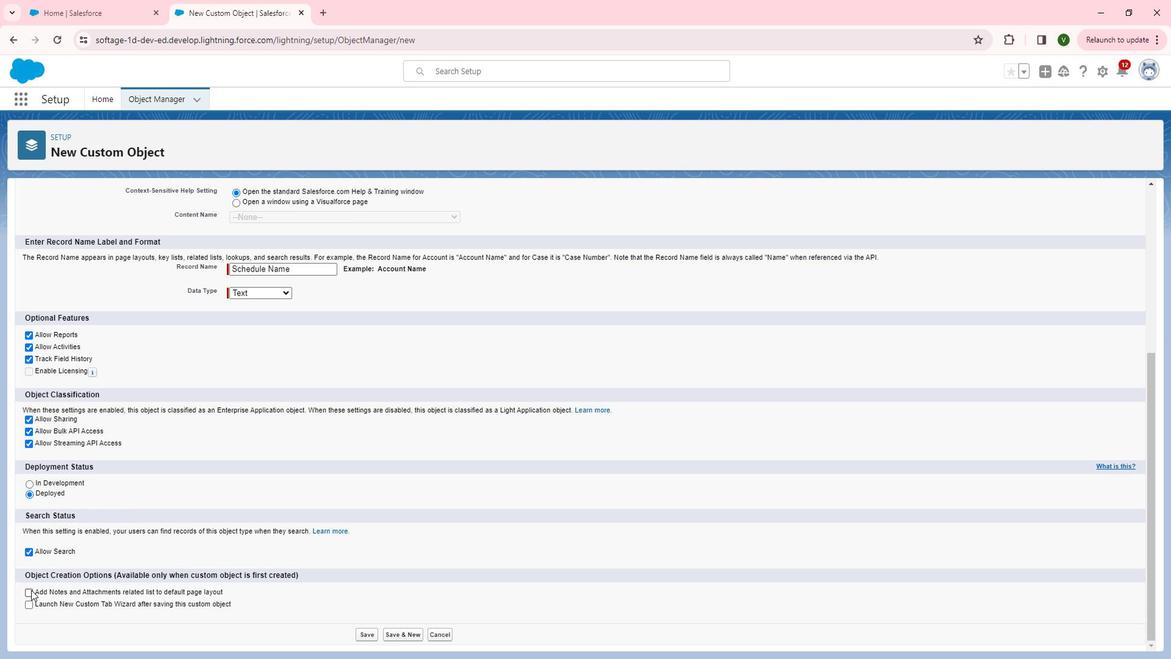
Action: Mouse pressed left at (43, 580)
Screenshot: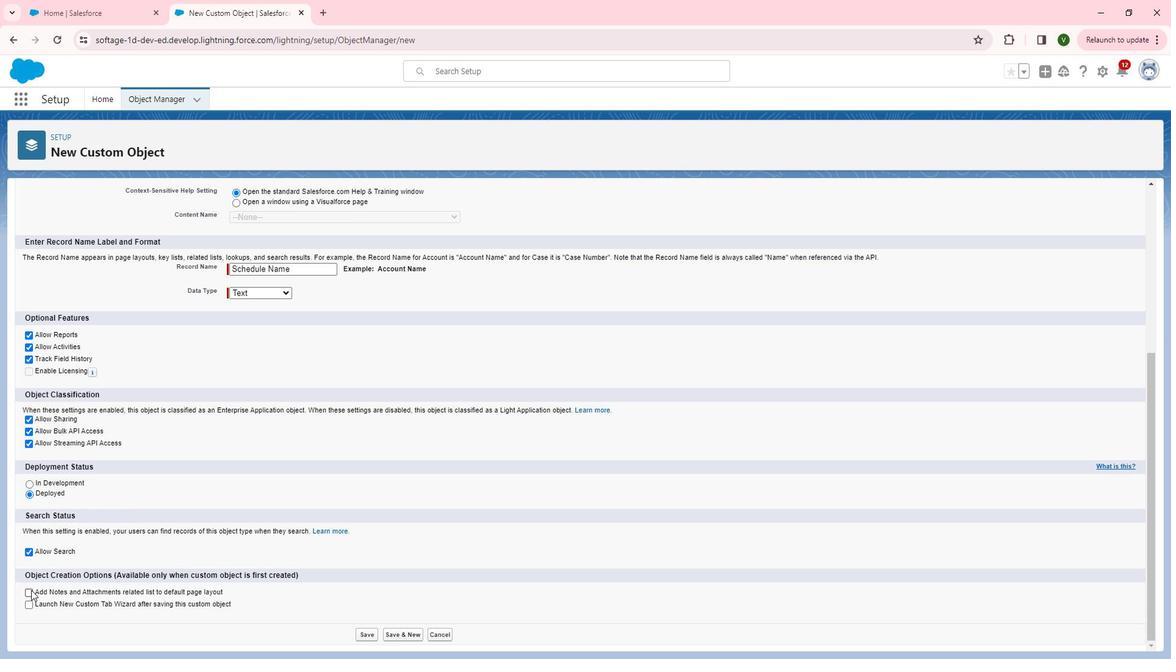 
Action: Mouse moved to (377, 625)
Screenshot: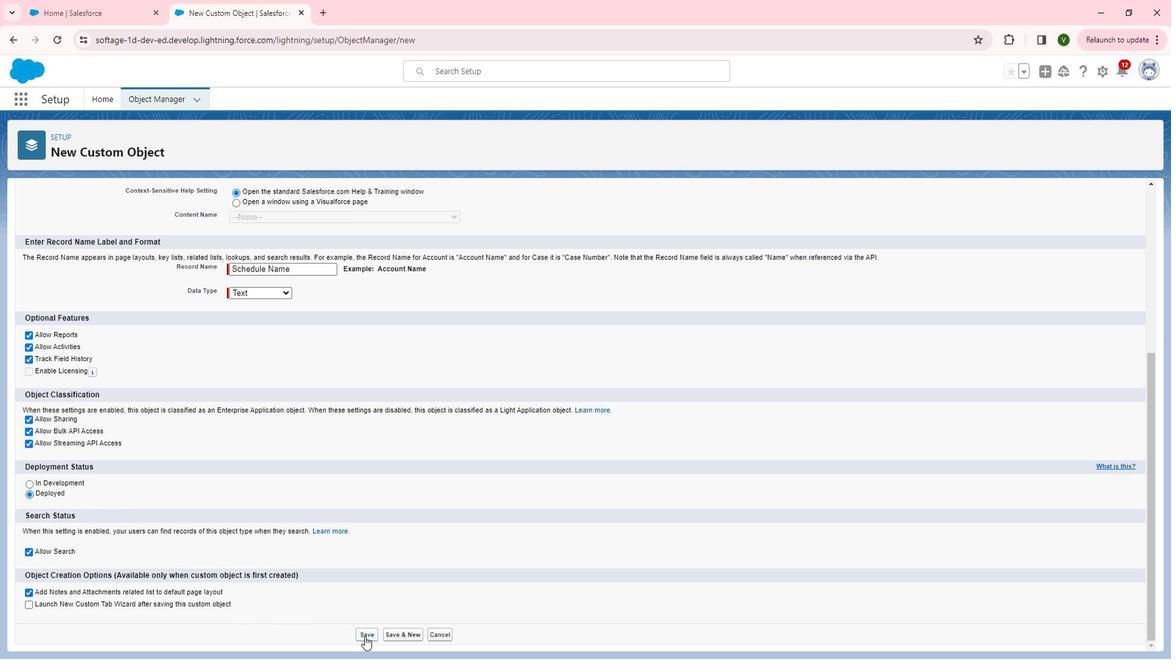 
Action: Mouse pressed left at (377, 625)
Screenshot: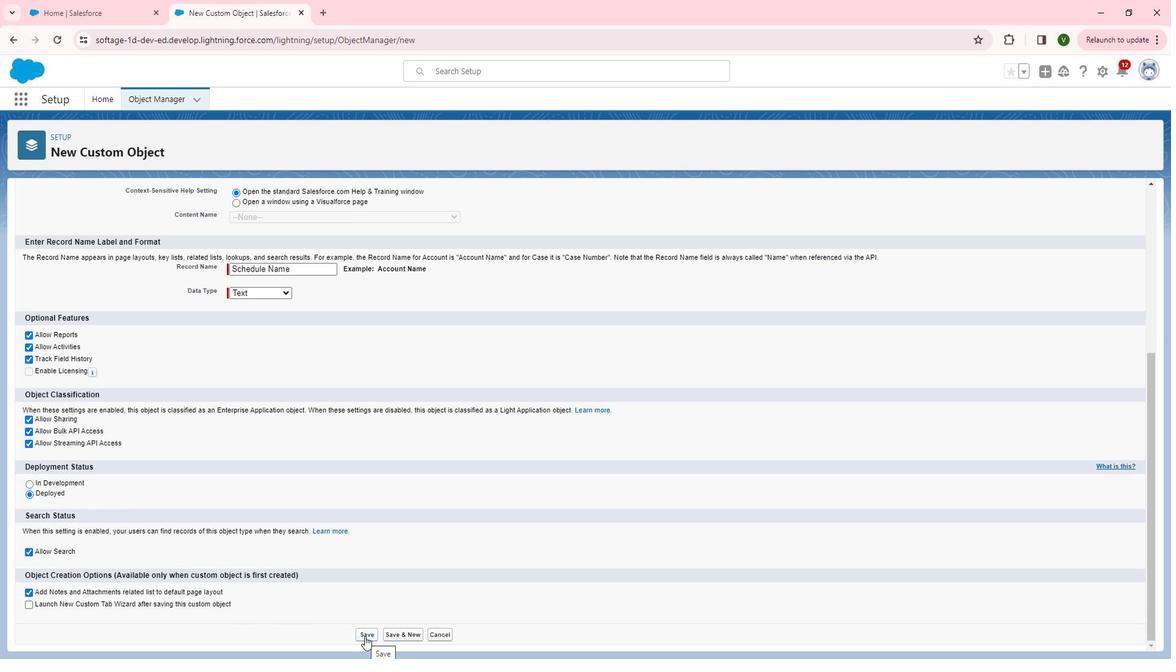 
Action: Mouse moved to (402, 538)
Screenshot: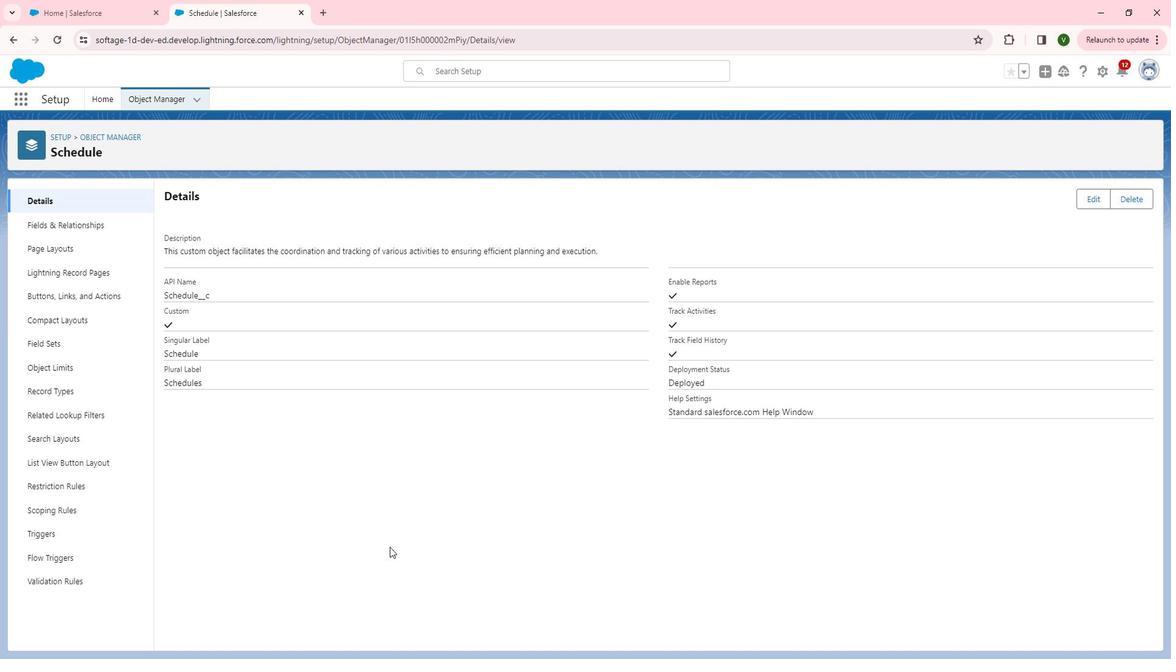 
